Task: Find a hotel in Santa Rosa, Brazil, for 2 guests from June 8 to June 16, with a price range of 820 to 6700, self check-in, and Spanish-speaking host.
Action: Mouse moved to (399, 117)
Screenshot: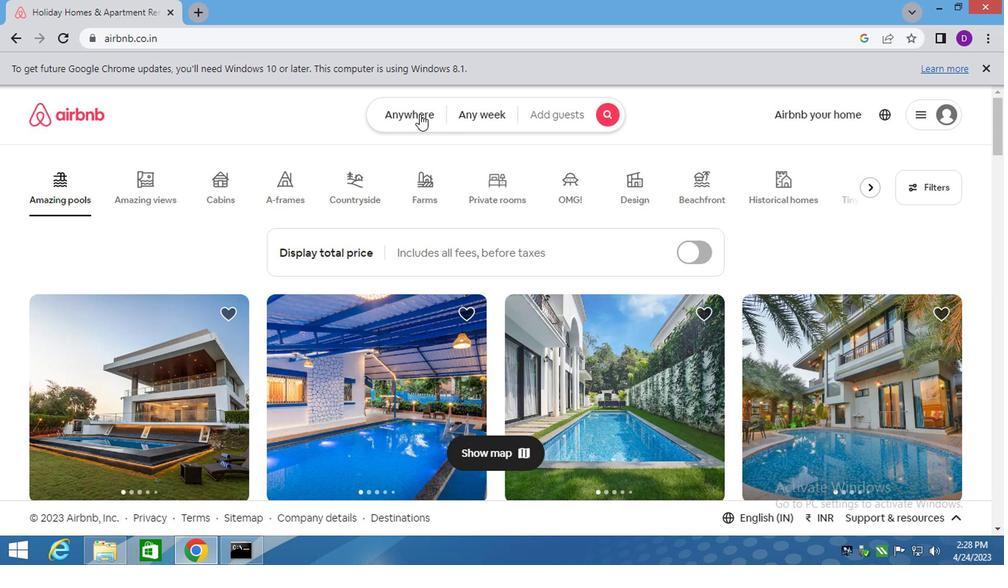 
Action: Mouse pressed left at (399, 117)
Screenshot: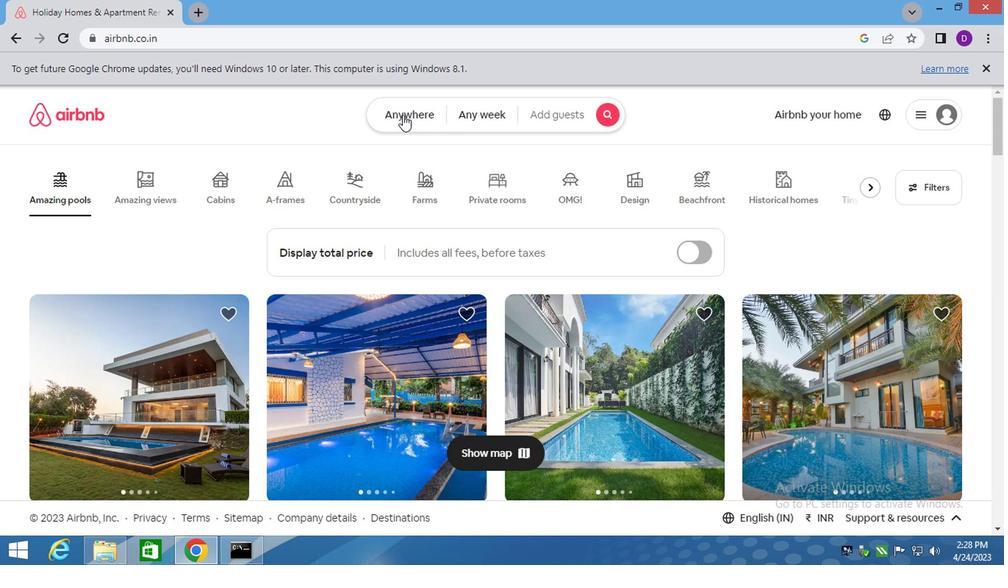 
Action: Mouse moved to (272, 172)
Screenshot: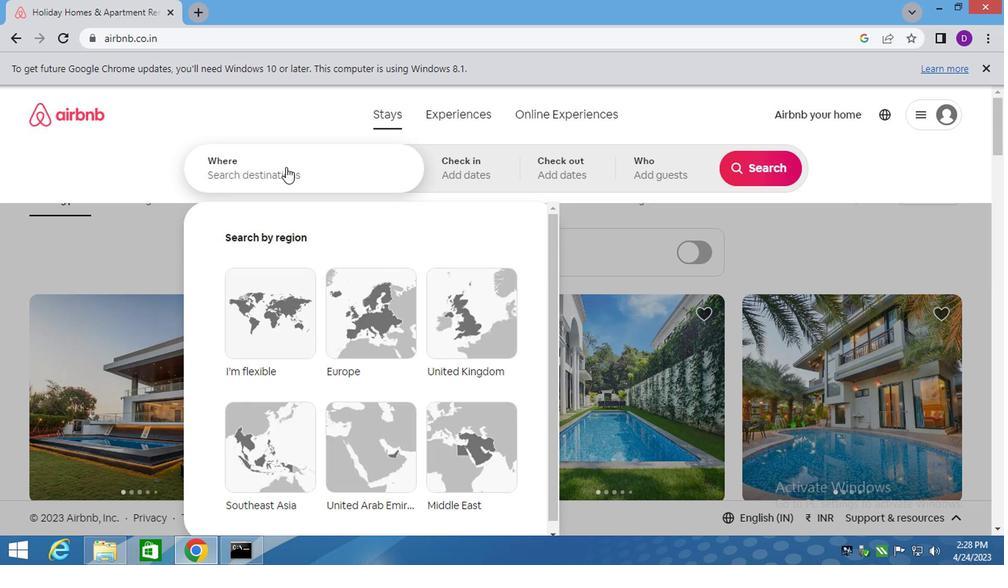 
Action: Mouse pressed left at (272, 172)
Screenshot: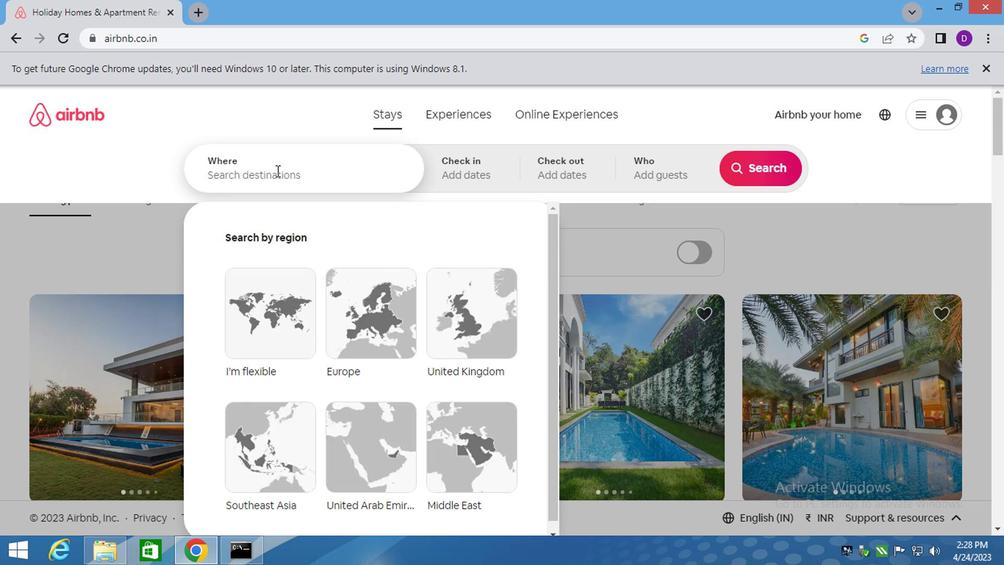 
Action: Mouse moved to (272, 174)
Screenshot: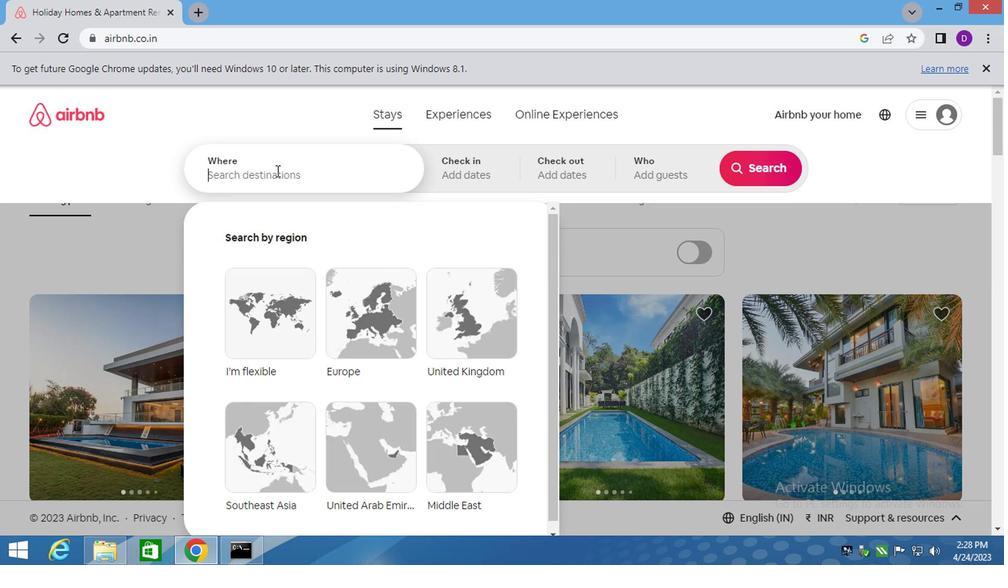 
Action: Key pressed <Key.shift>SA<Key.space><Key.shift>ROSA<Key.space>DO<Key.backspace><Key.backspace><Key.shift><Key.backspace>,<Key.space><Key.shift>BRAZX<Key.backspace>IL<Key.enter>
Screenshot: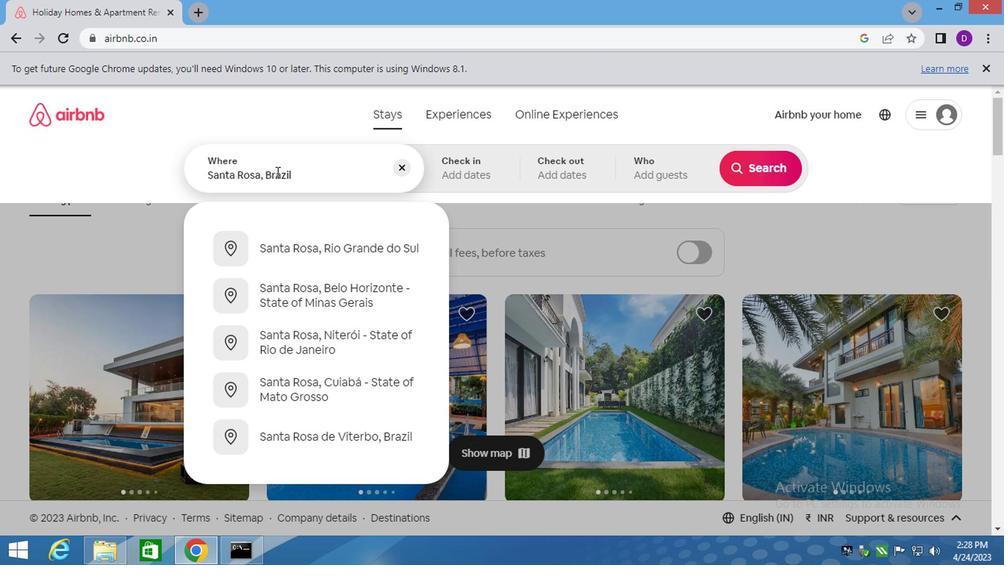 
Action: Mouse moved to (750, 289)
Screenshot: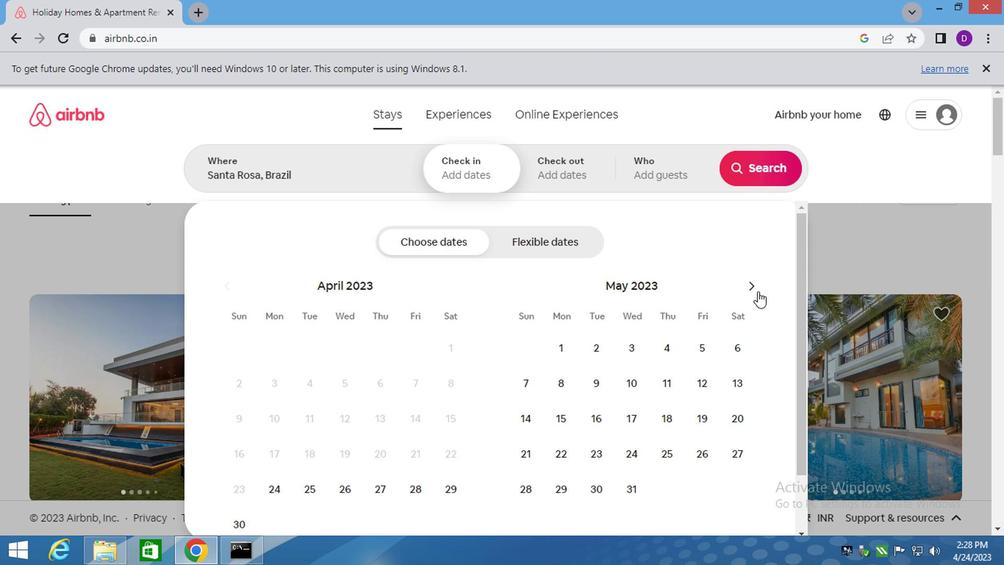 
Action: Mouse pressed left at (750, 289)
Screenshot: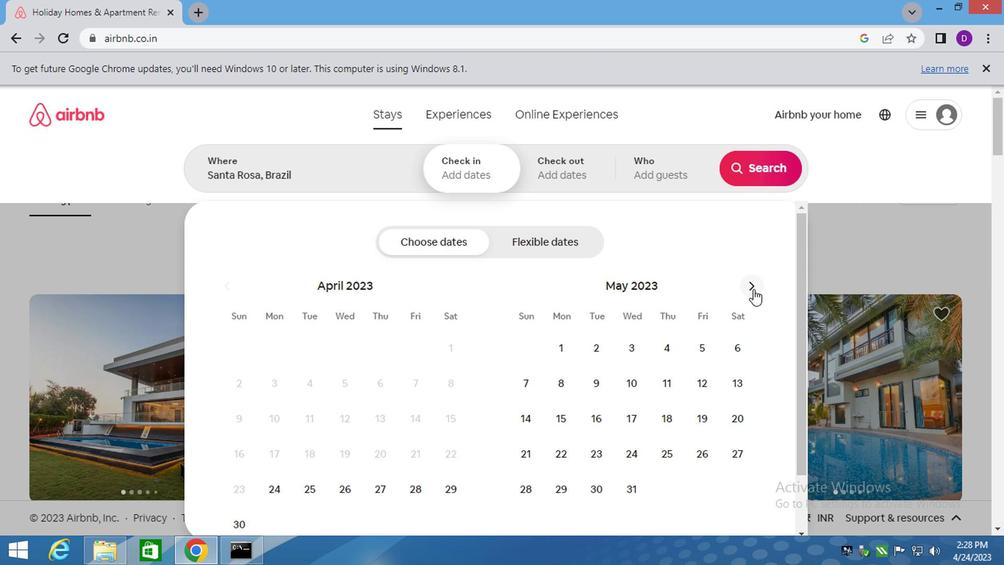 
Action: Mouse pressed left at (750, 289)
Screenshot: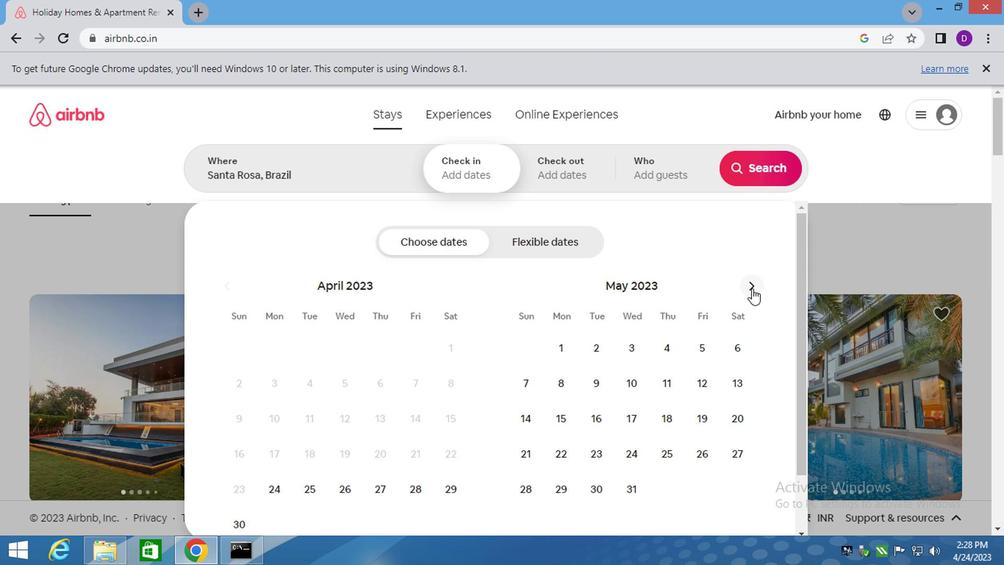 
Action: Mouse moved to (388, 388)
Screenshot: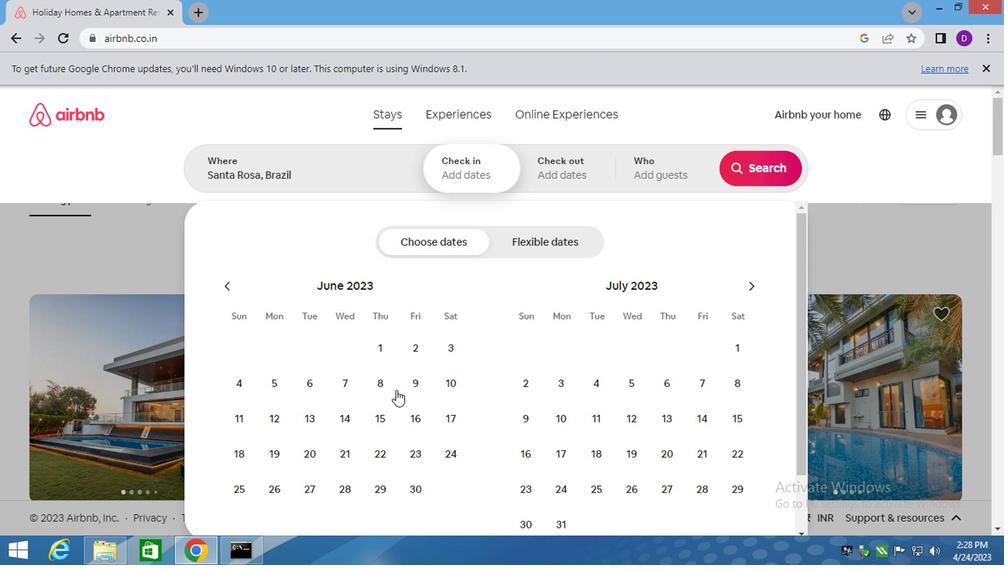 
Action: Mouse pressed left at (388, 388)
Screenshot: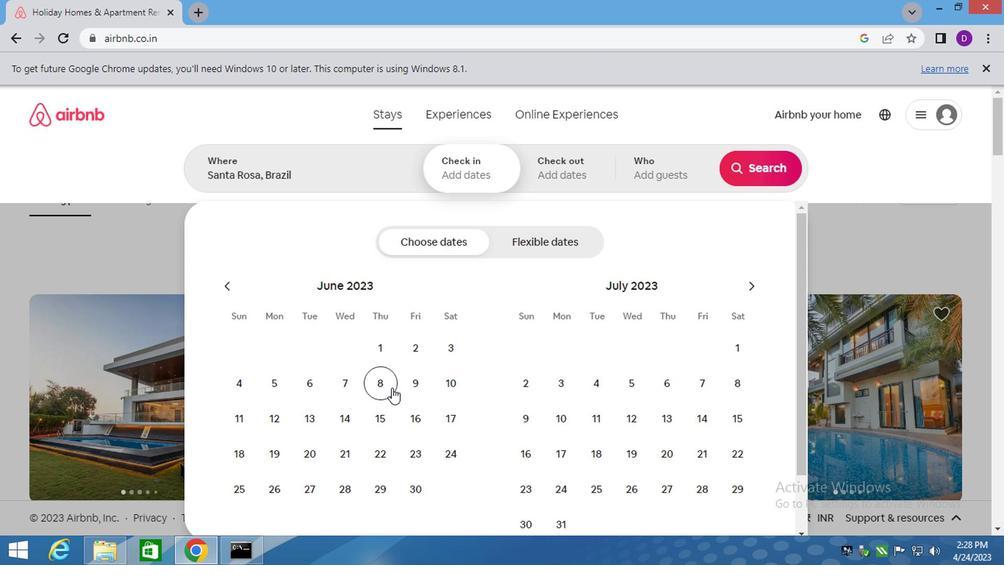 
Action: Mouse moved to (402, 420)
Screenshot: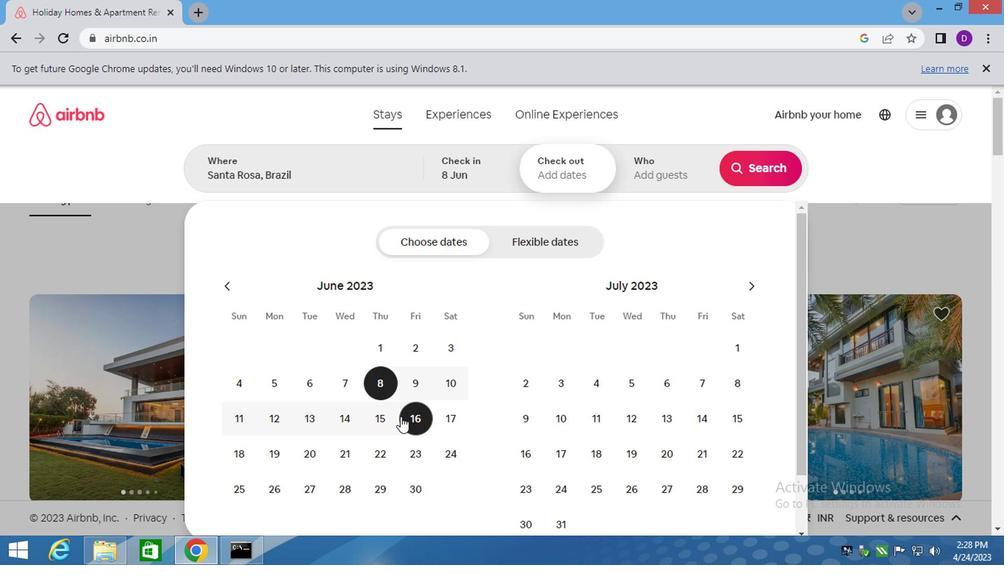 
Action: Mouse pressed left at (402, 420)
Screenshot: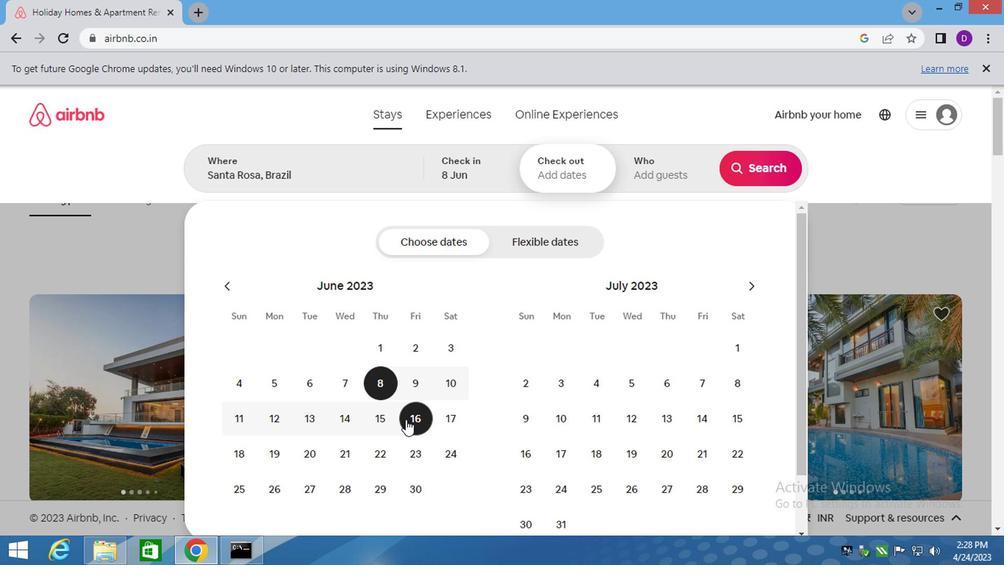 
Action: Mouse moved to (653, 167)
Screenshot: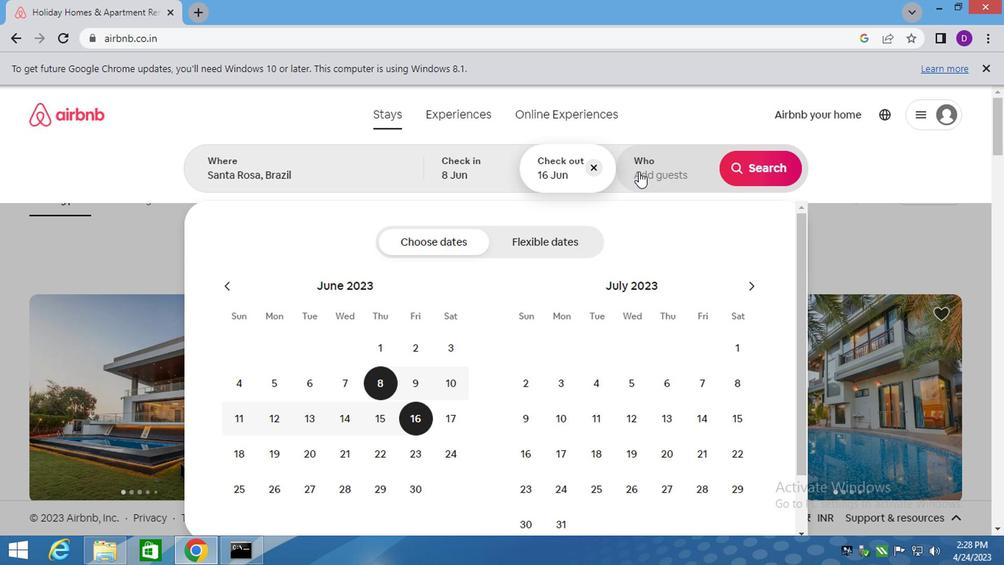 
Action: Mouse pressed left at (653, 167)
Screenshot: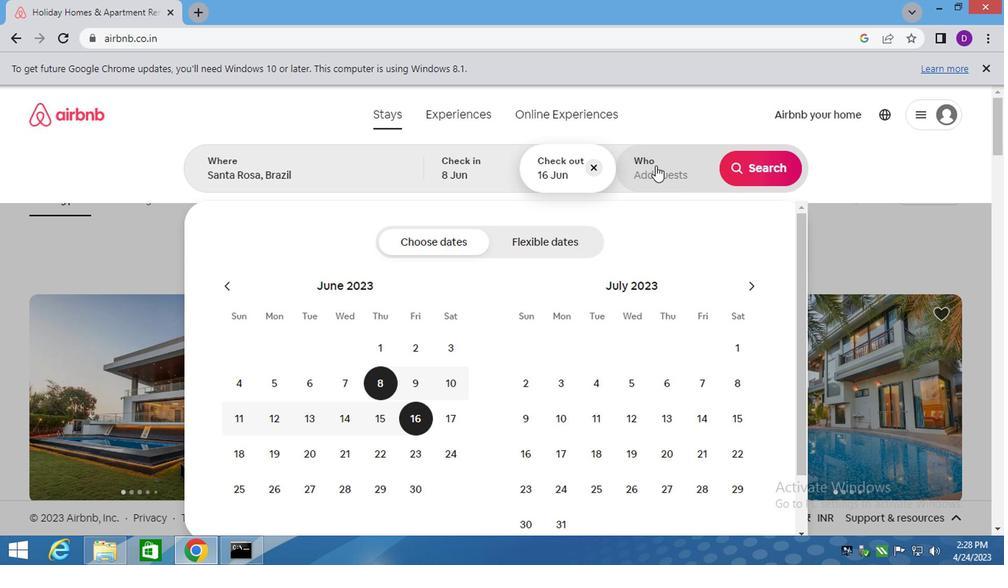 
Action: Mouse moved to (760, 247)
Screenshot: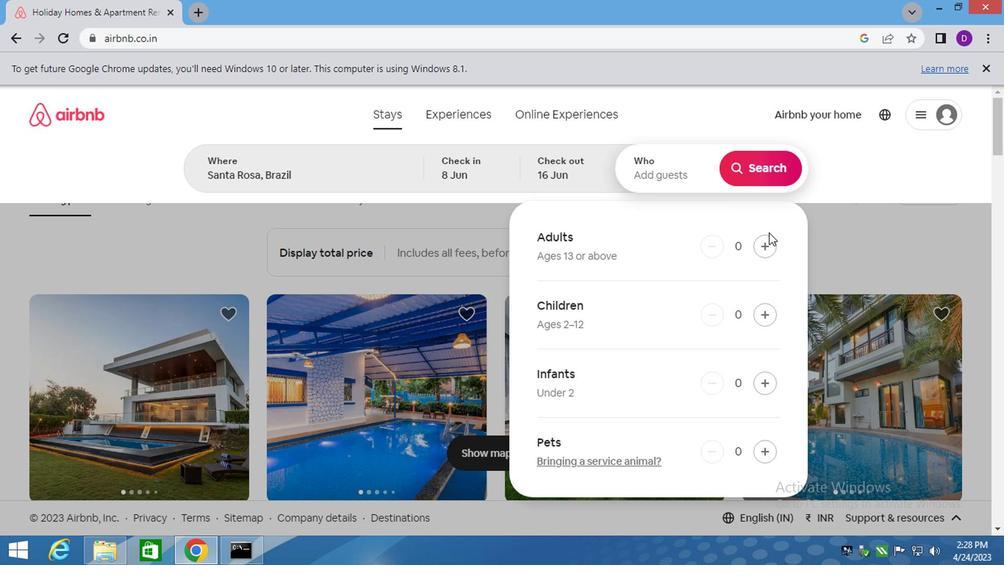 
Action: Mouse pressed left at (760, 247)
Screenshot: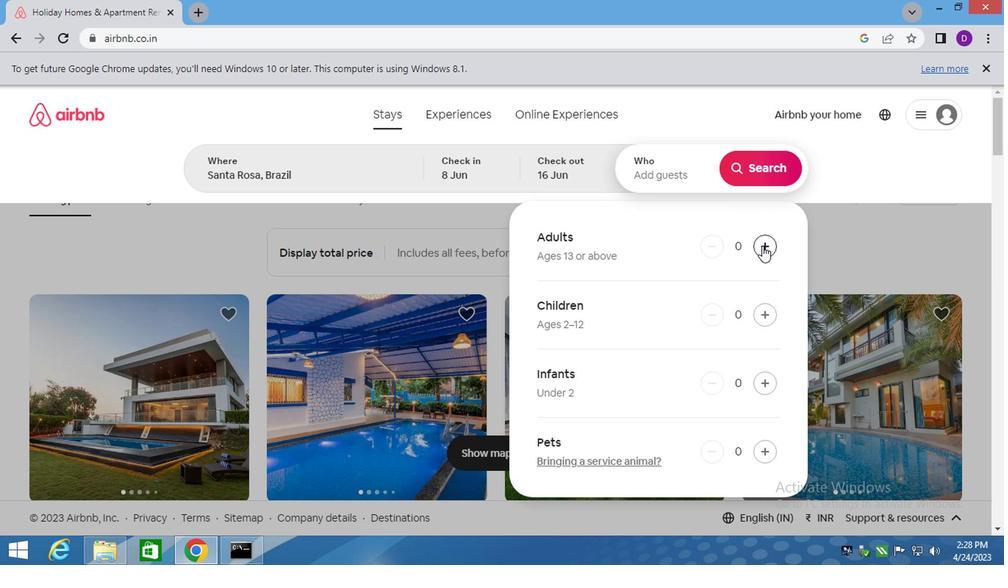 
Action: Mouse moved to (757, 247)
Screenshot: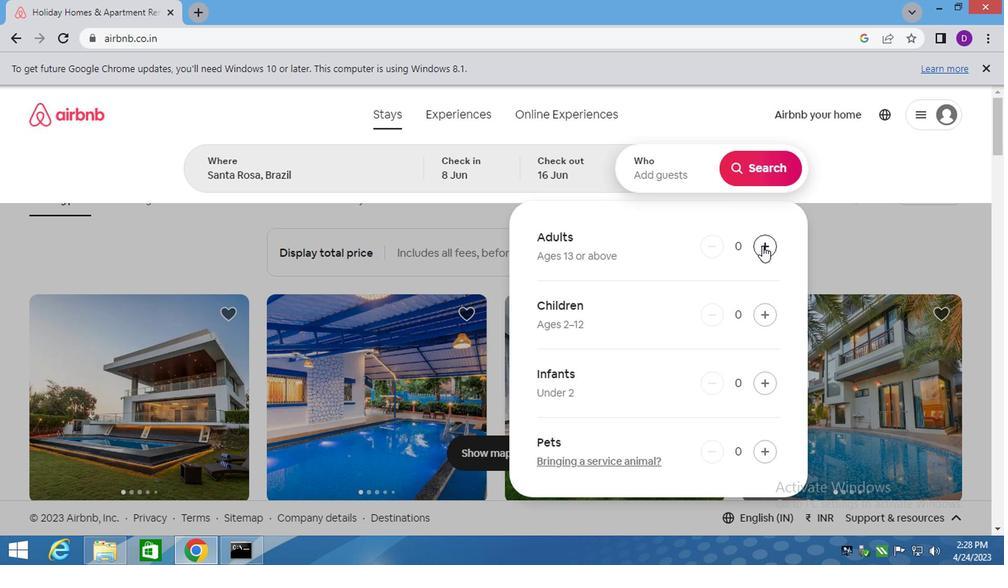 
Action: Mouse pressed left at (757, 247)
Screenshot: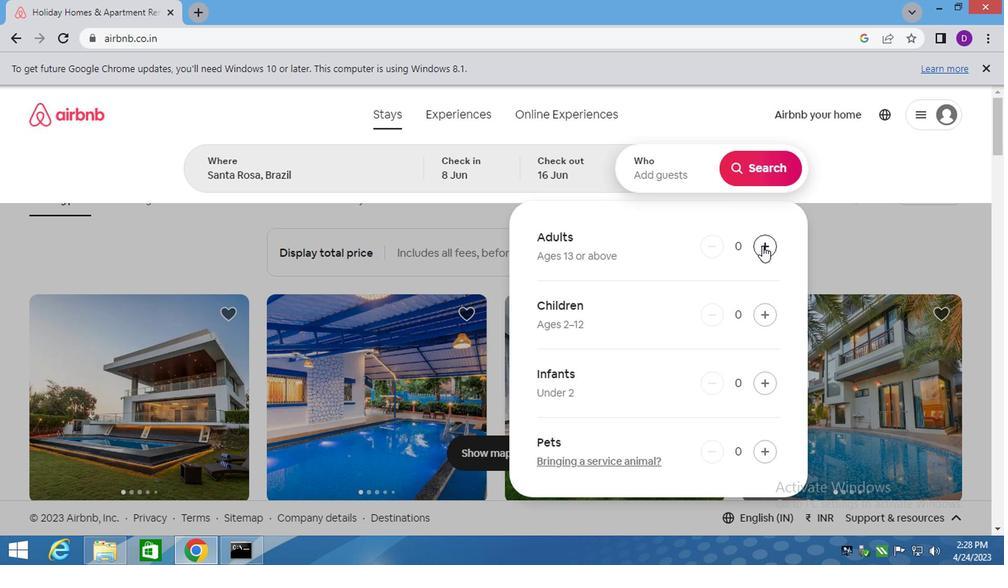 
Action: Mouse moved to (756, 247)
Screenshot: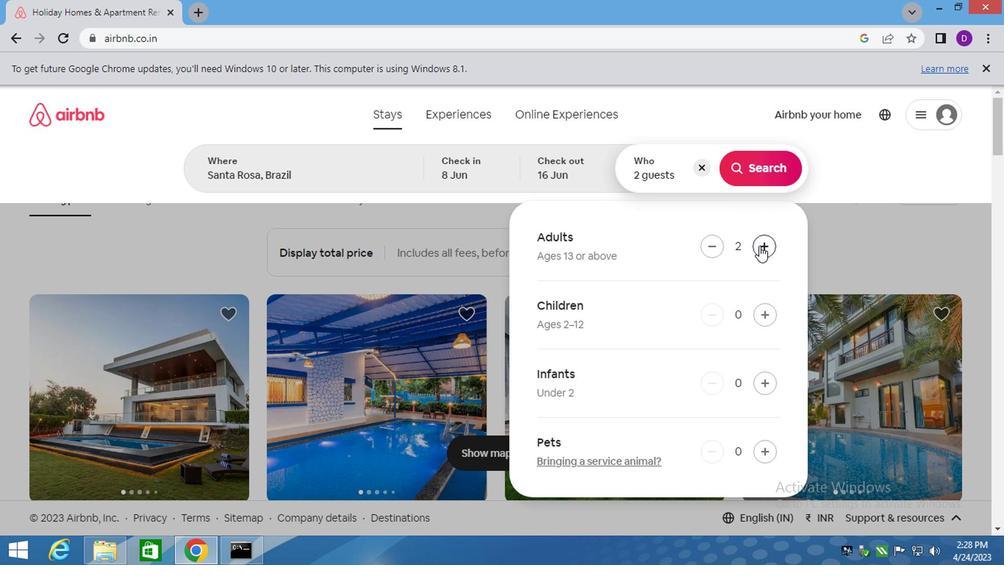 
Action: Key pressed <Key.enter>
Screenshot: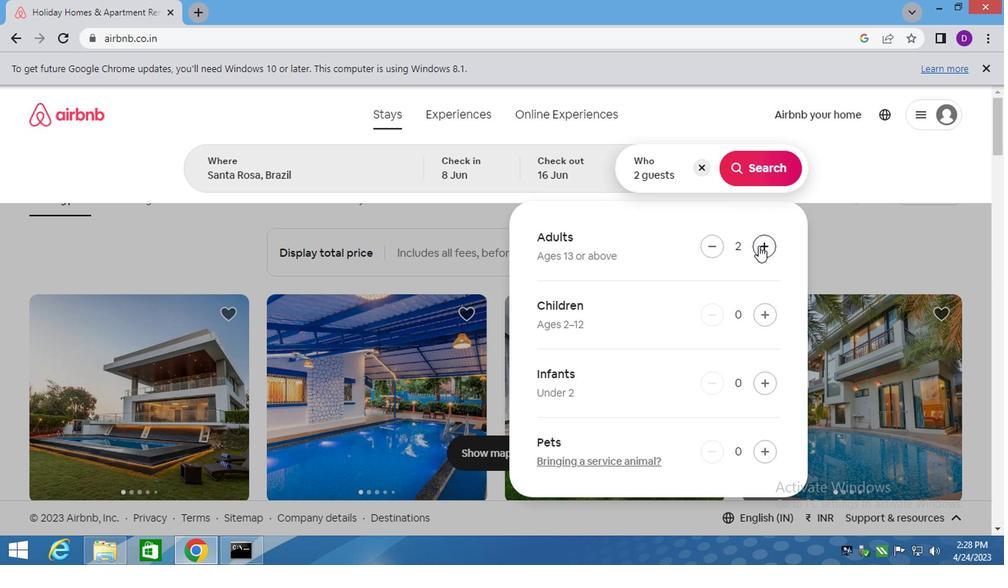 
Action: Mouse moved to (699, 248)
Screenshot: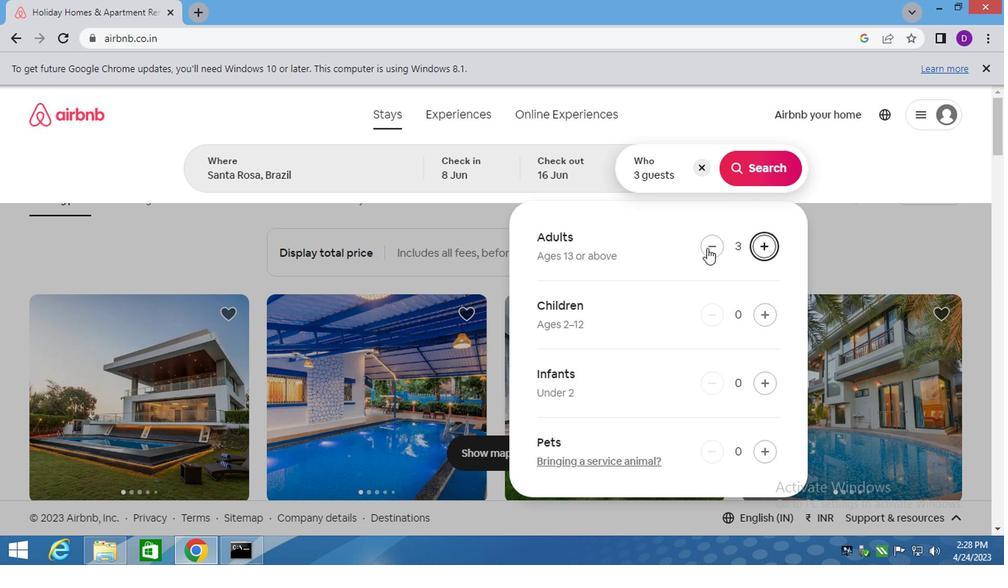 
Action: Mouse pressed left at (699, 248)
Screenshot: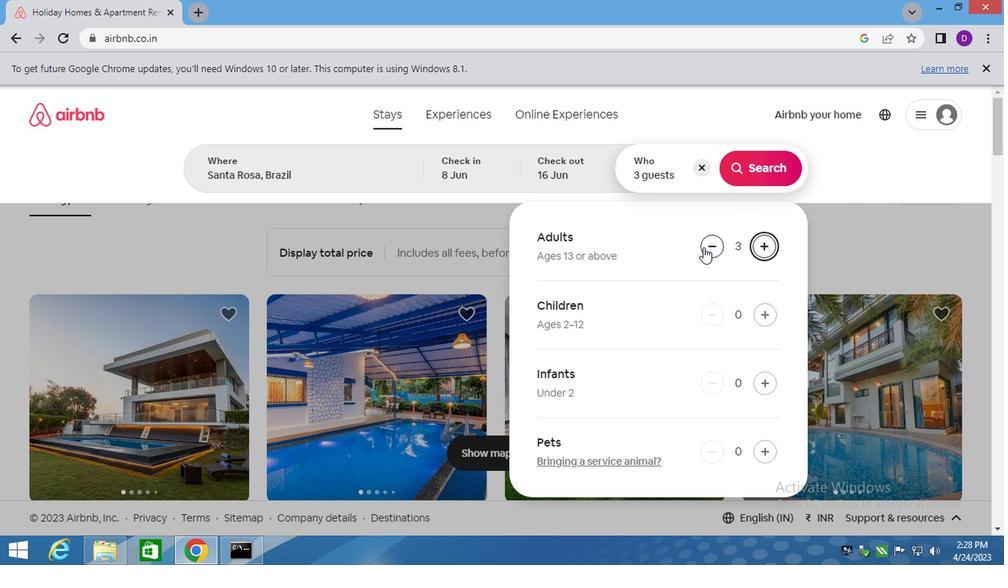 
Action: Mouse moved to (763, 179)
Screenshot: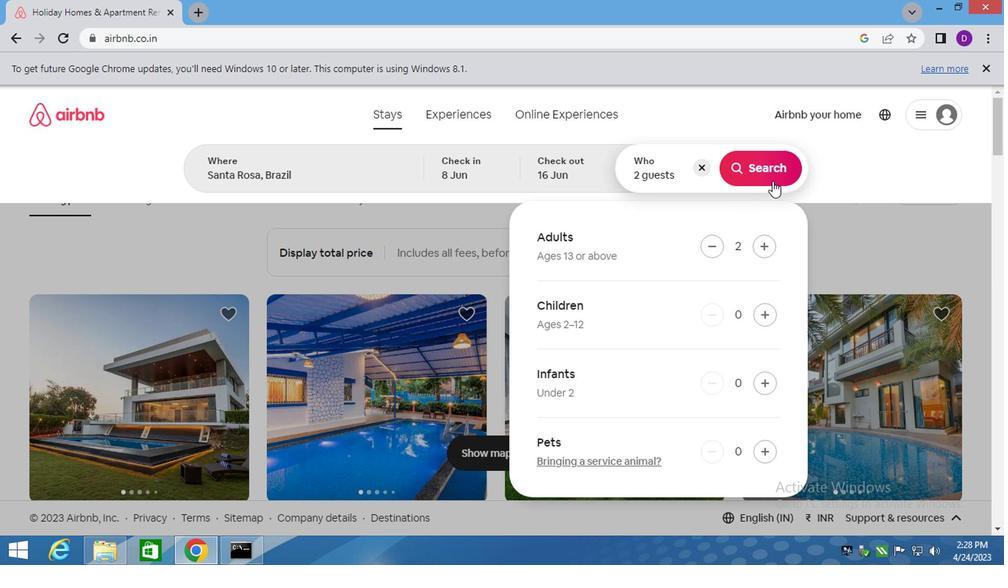 
Action: Mouse pressed left at (763, 179)
Screenshot: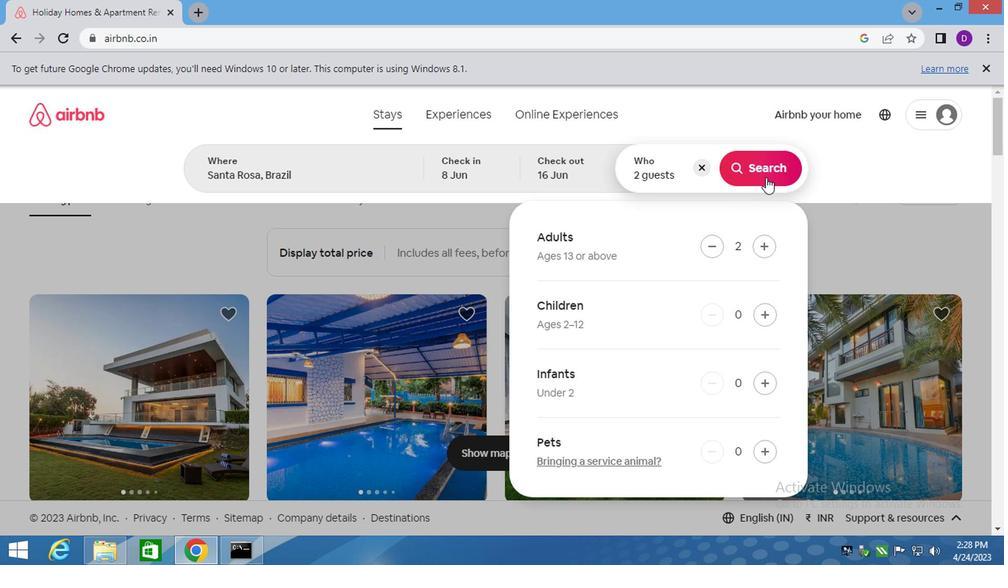 
Action: Mouse moved to (945, 174)
Screenshot: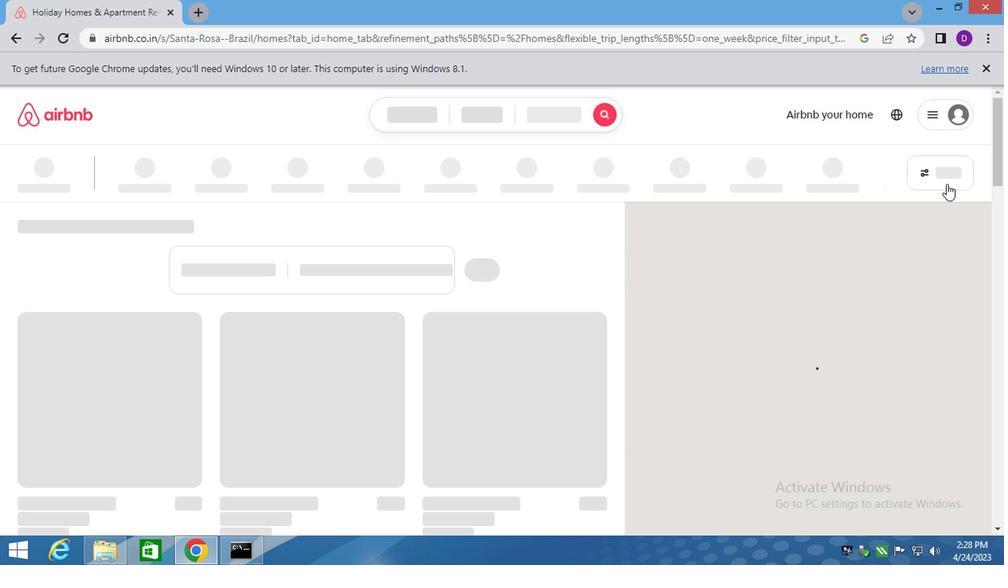
Action: Mouse pressed left at (945, 174)
Screenshot: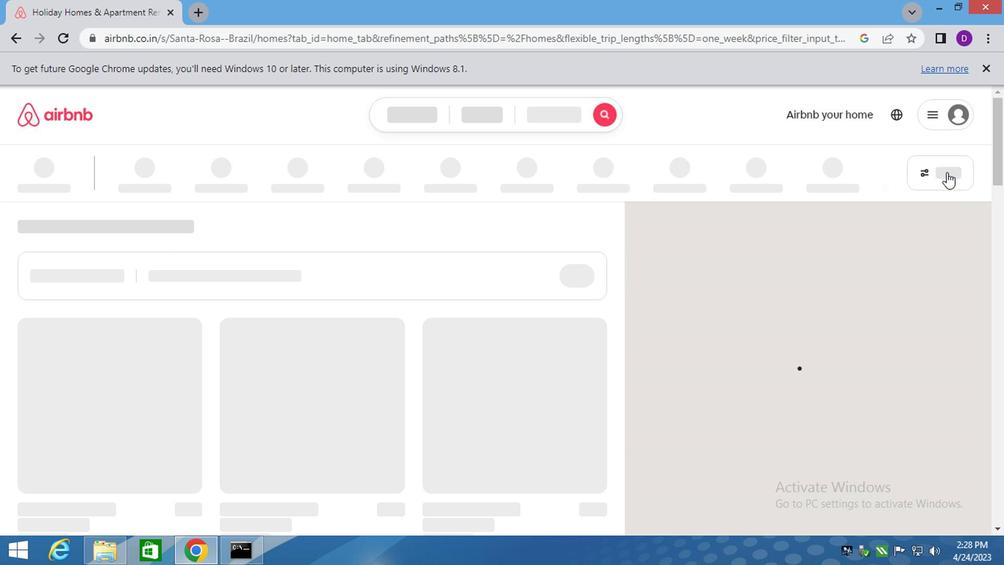 
Action: Mouse moved to (293, 358)
Screenshot: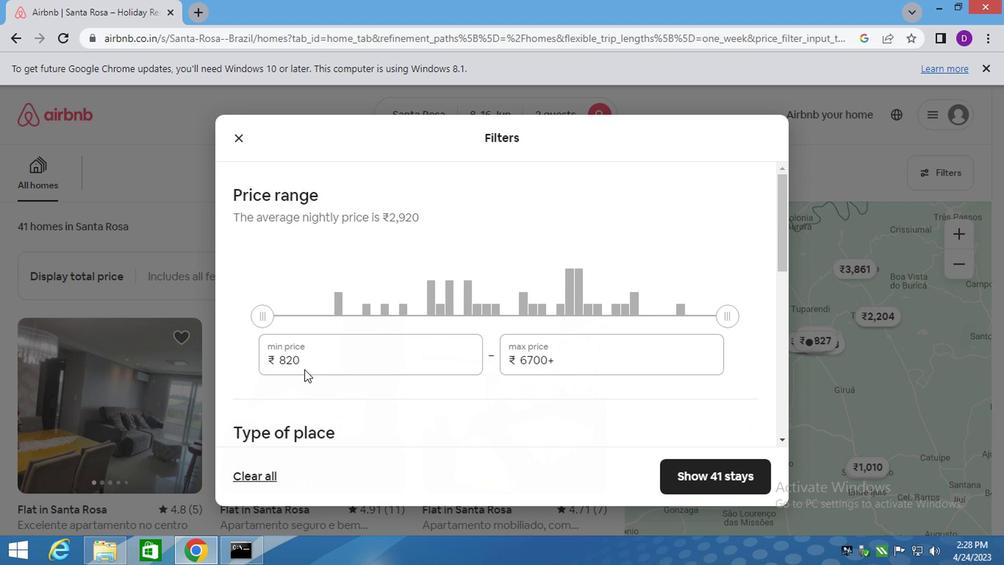 
Action: Mouse pressed left at (293, 358)
Screenshot: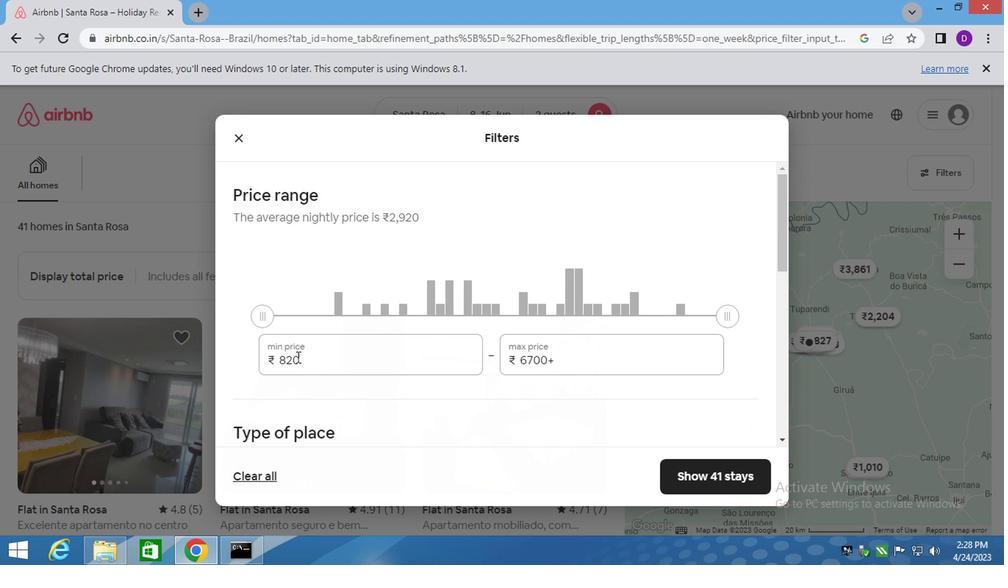 
Action: Mouse pressed left at (293, 358)
Screenshot: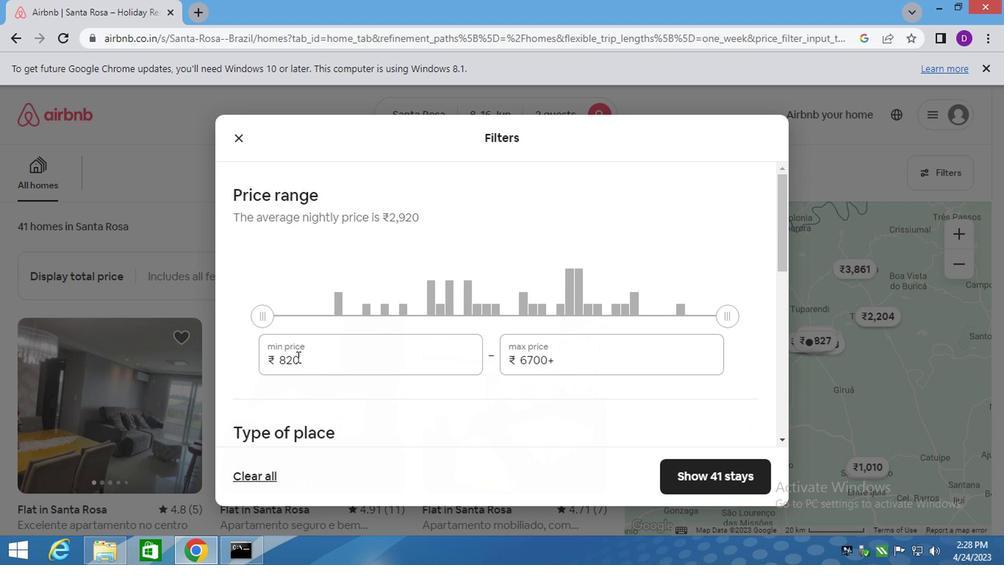 
Action: Key pressed 1000
Screenshot: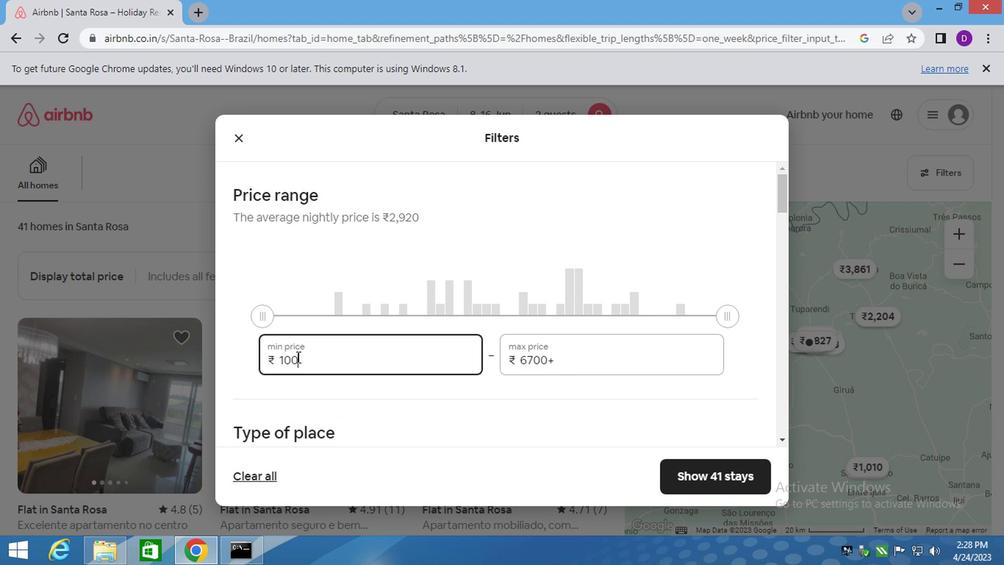 
Action: Mouse moved to (379, 364)
Screenshot: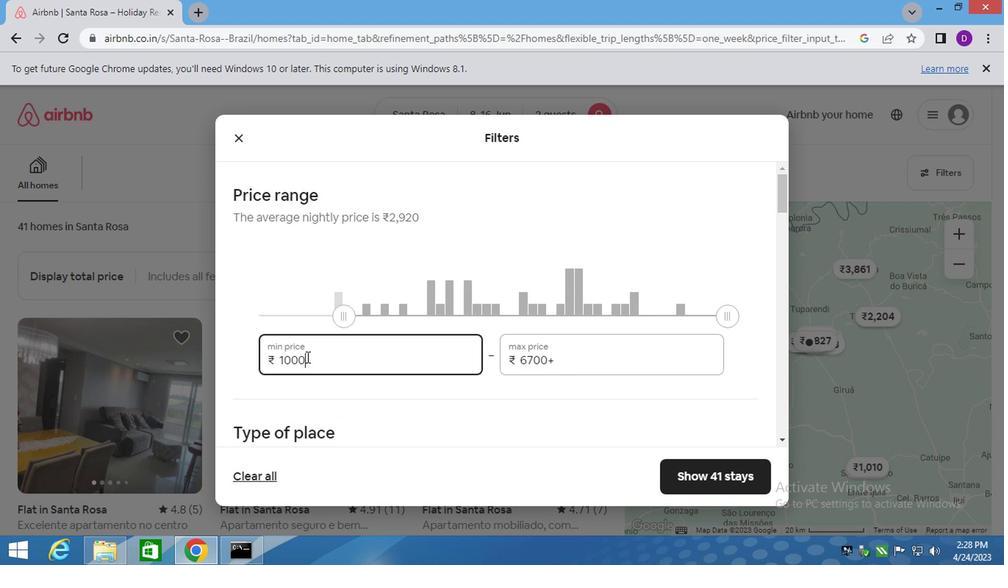 
Action: Key pressed 0
Screenshot: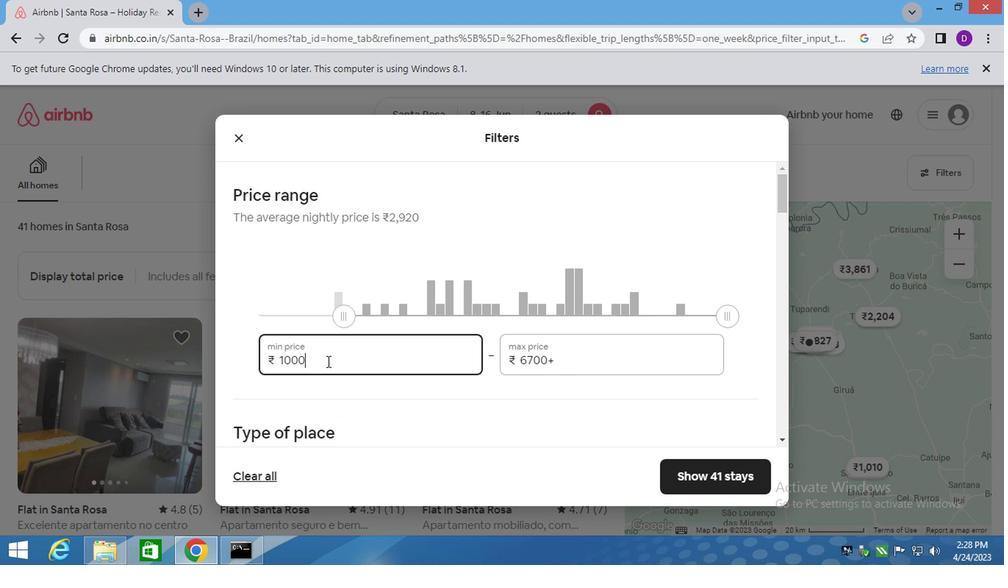 
Action: Mouse moved to (531, 361)
Screenshot: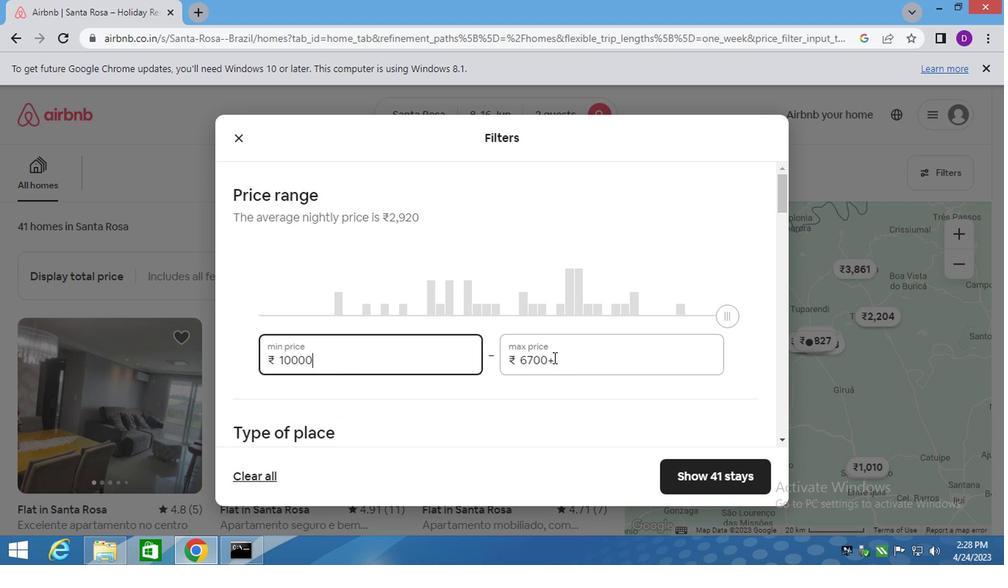 
Action: Mouse pressed left at (531, 361)
Screenshot: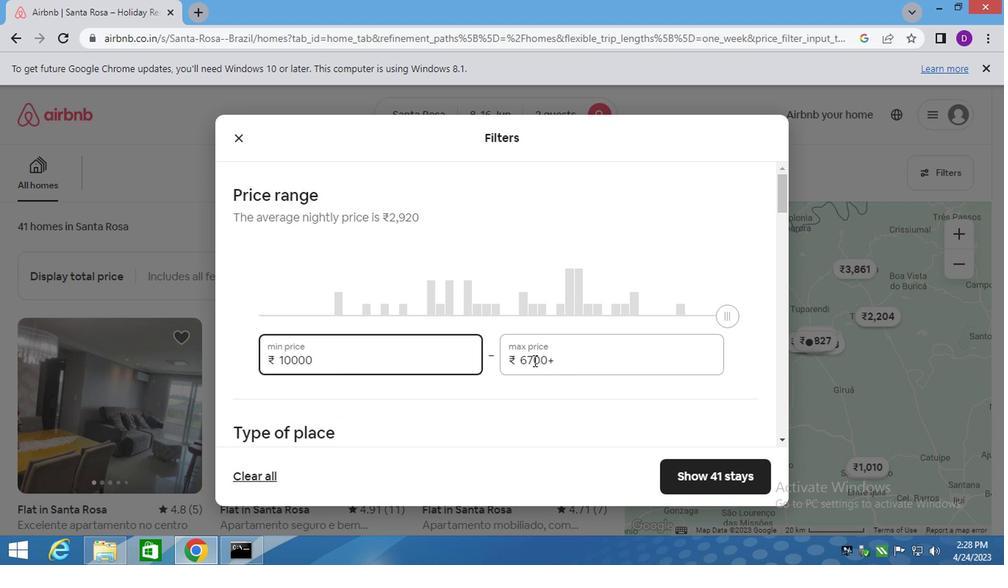 
Action: Mouse pressed left at (531, 361)
Screenshot: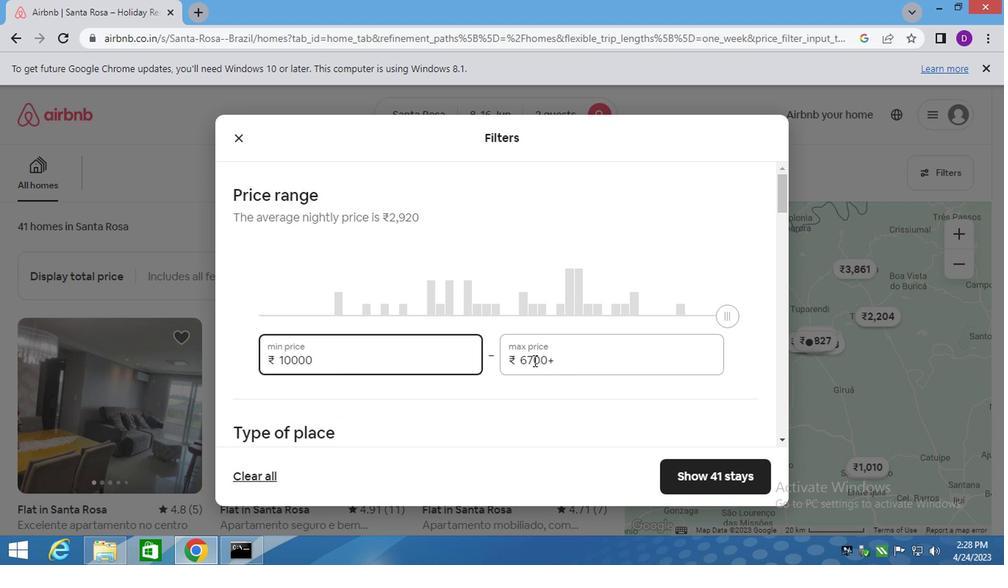 
Action: Mouse pressed left at (531, 361)
Screenshot: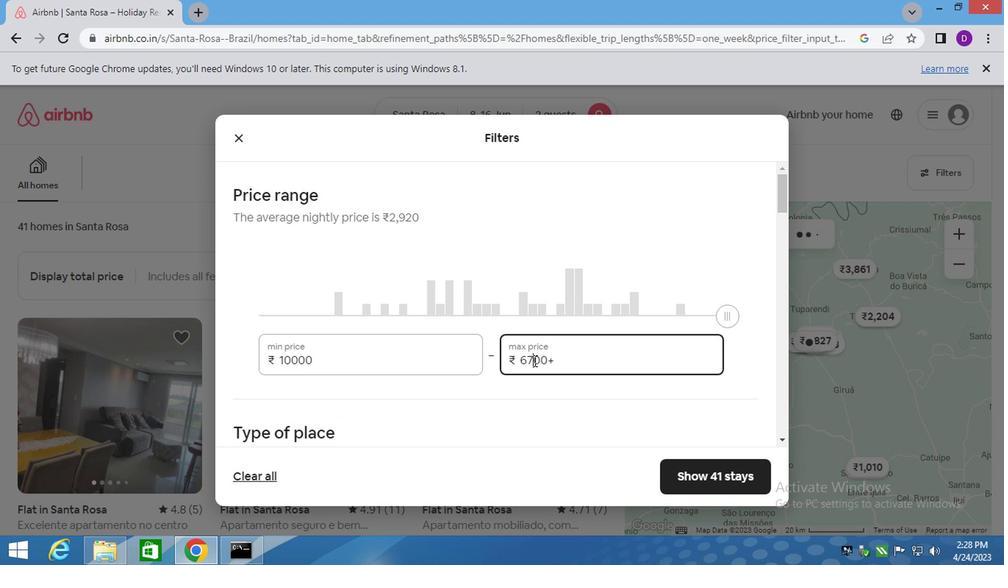 
Action: Key pressed 15000
Screenshot: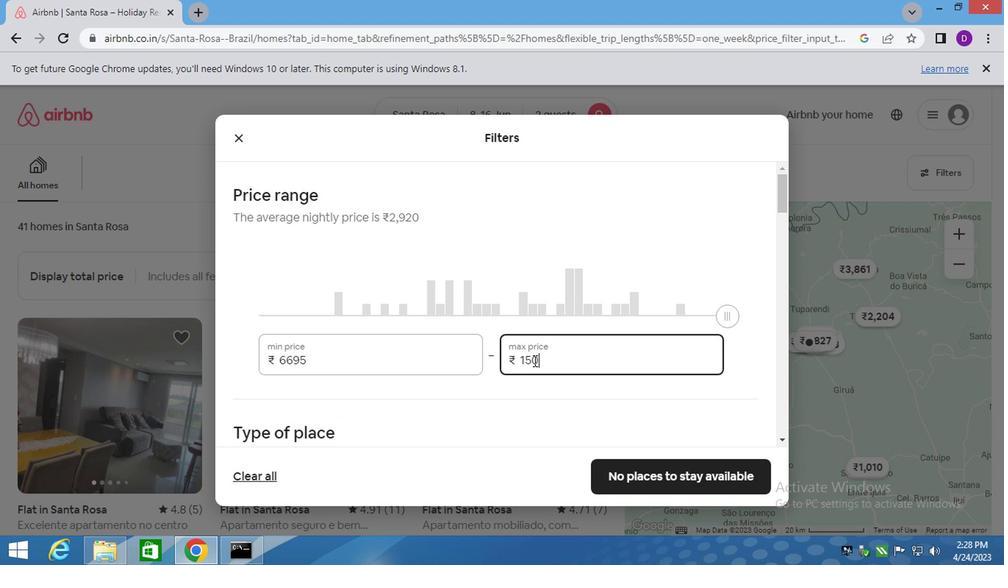 
Action: Mouse moved to (518, 363)
Screenshot: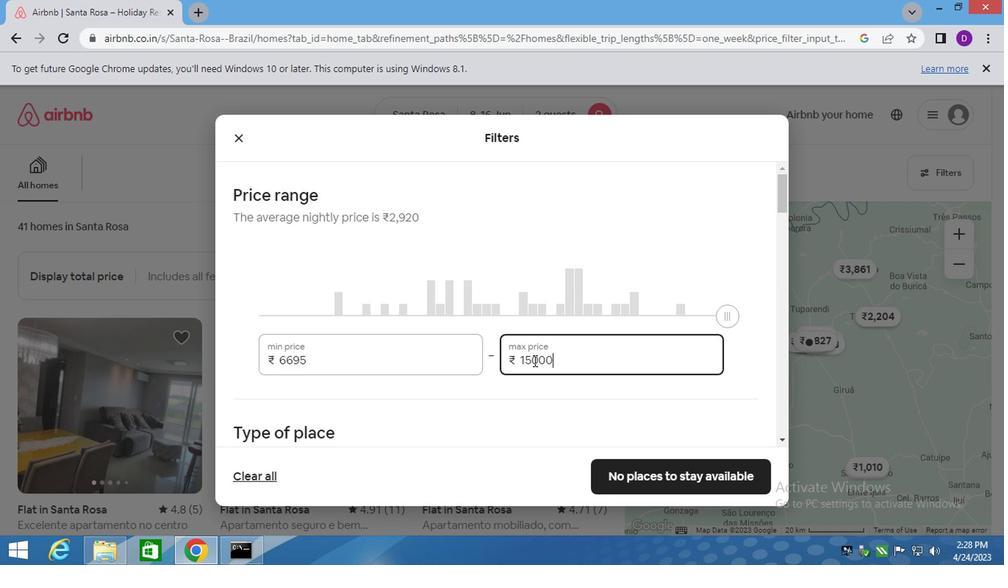 
Action: Mouse scrolled (518, 362) with delta (0, -1)
Screenshot: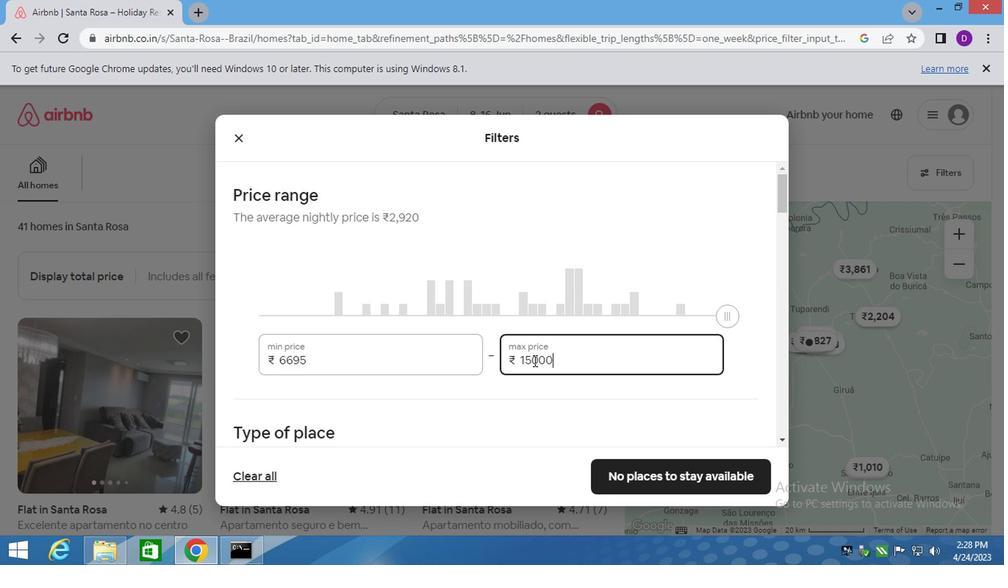 
Action: Mouse moved to (497, 365)
Screenshot: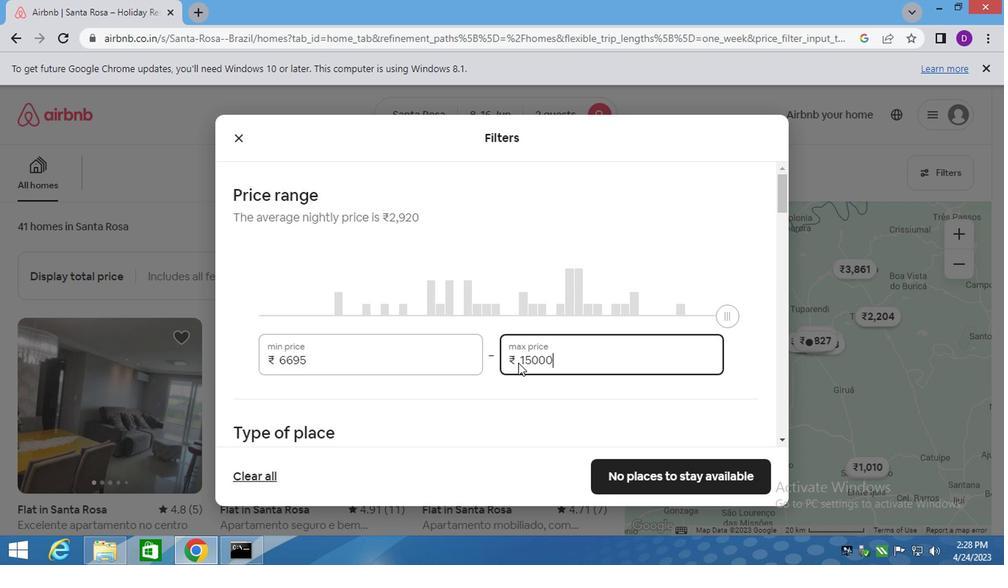 
Action: Mouse scrolled (499, 365) with delta (0, 0)
Screenshot: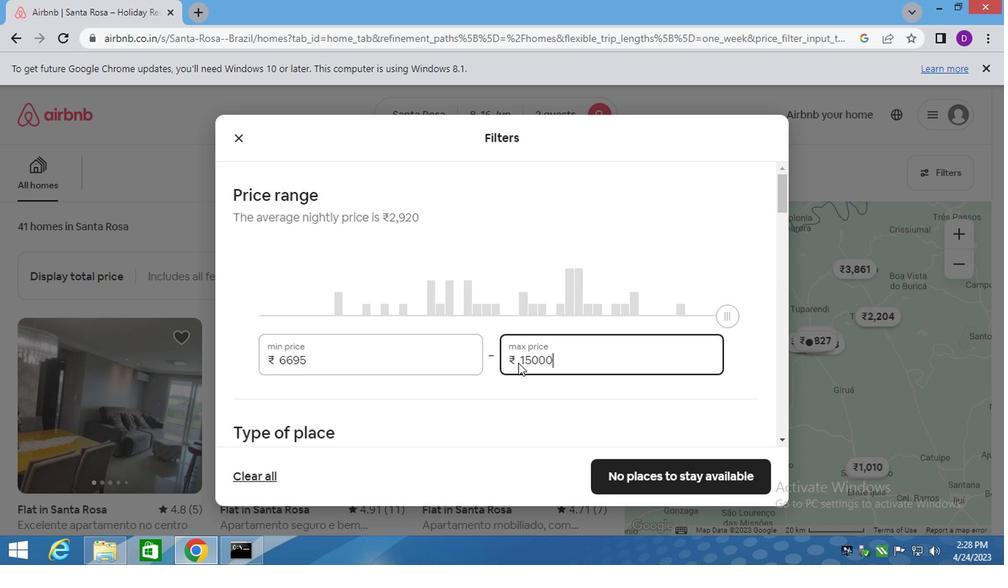 
Action: Mouse moved to (270, 341)
Screenshot: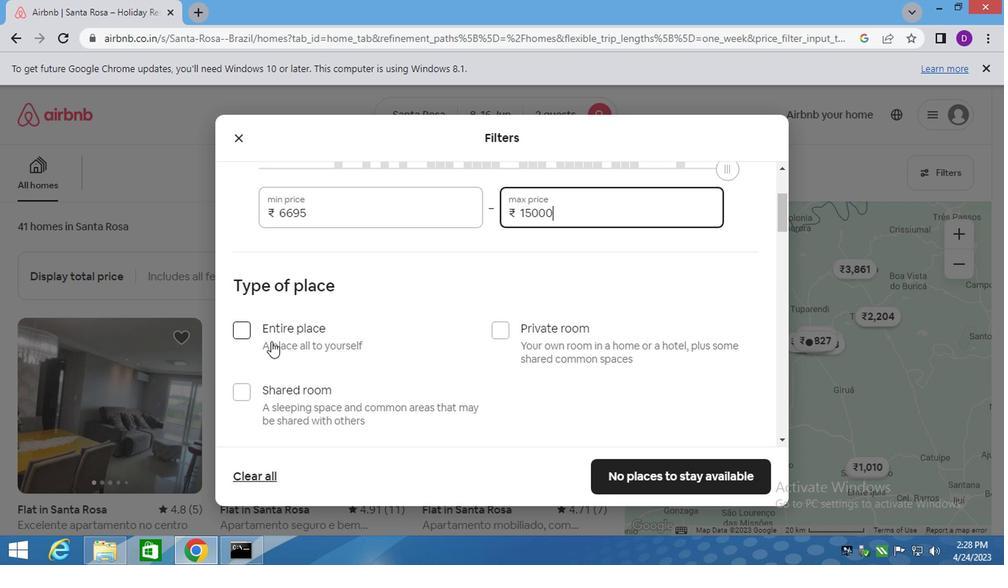 
Action: Mouse pressed left at (270, 341)
Screenshot: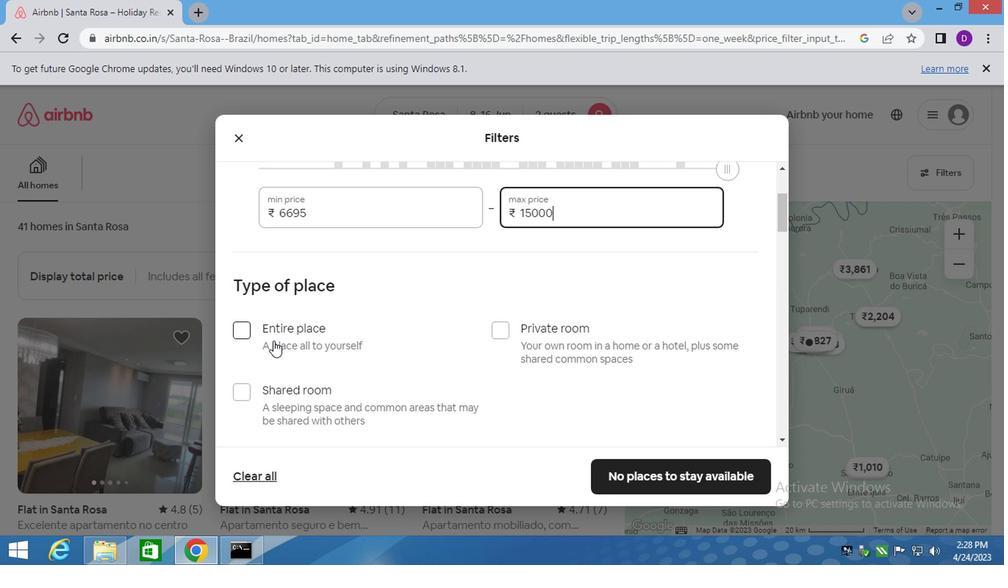 
Action: Mouse moved to (273, 344)
Screenshot: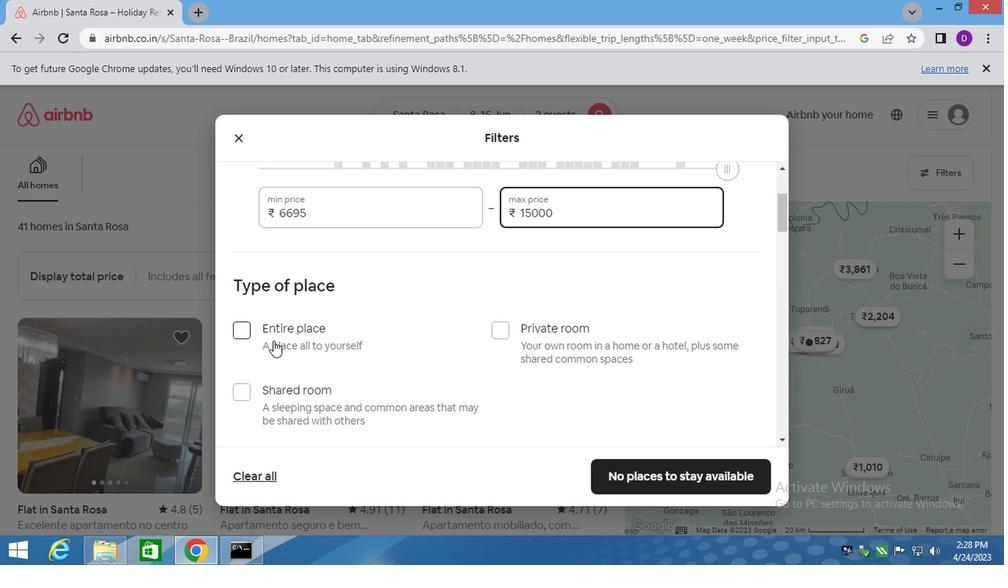 
Action: Mouse scrolled (273, 343) with delta (0, -1)
Screenshot: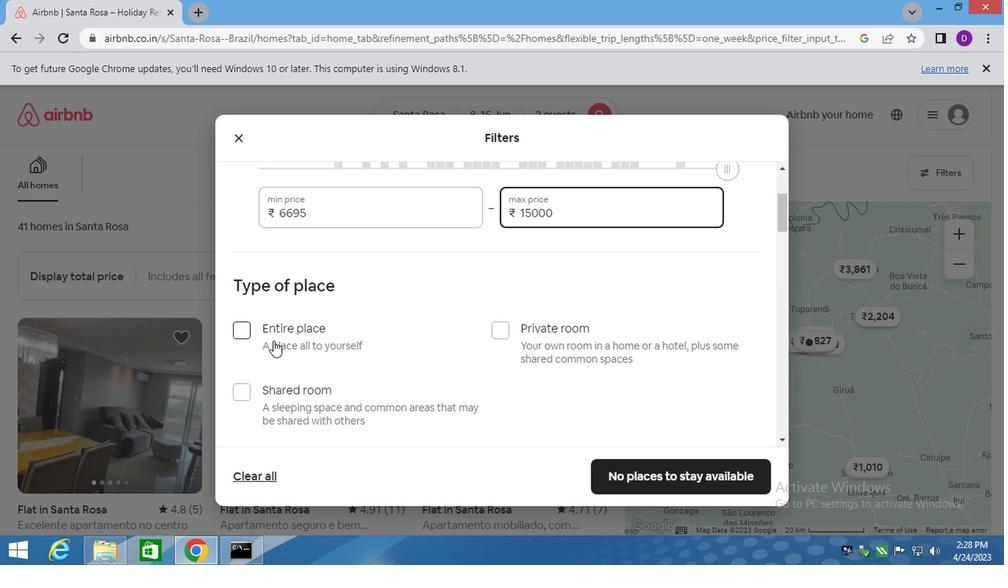 
Action: Mouse moved to (274, 346)
Screenshot: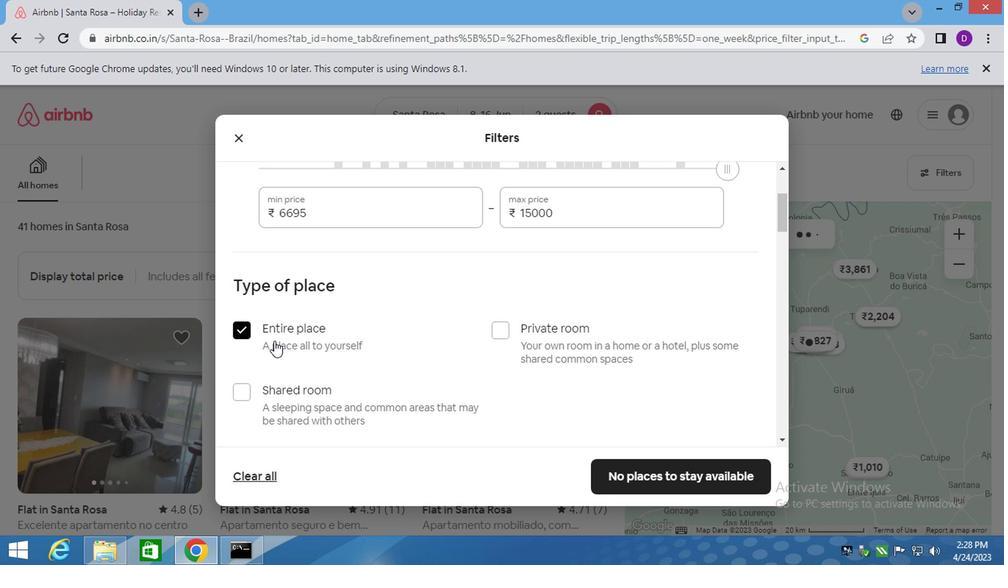 
Action: Mouse scrolled (274, 345) with delta (0, -1)
Screenshot: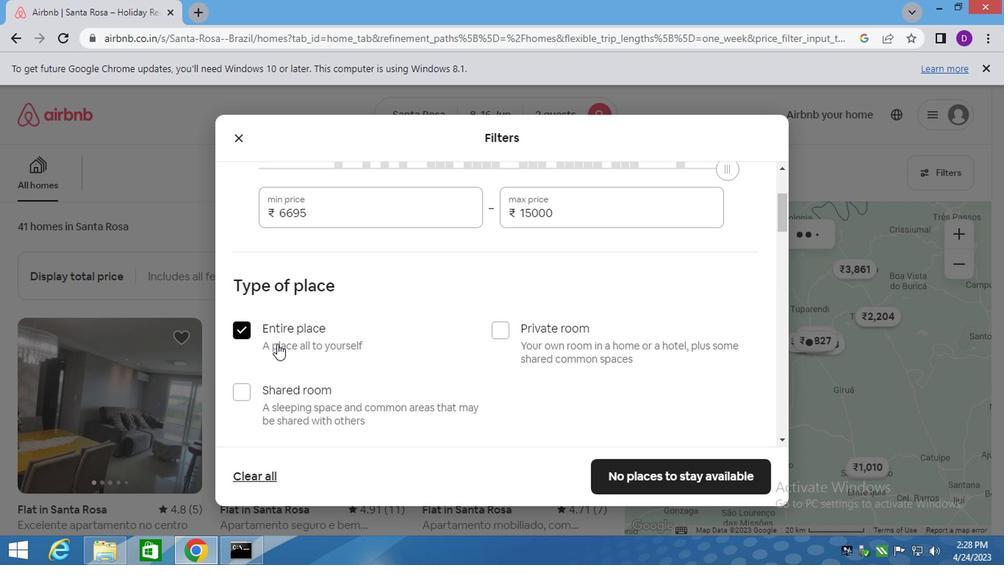 
Action: Mouse moved to (275, 347)
Screenshot: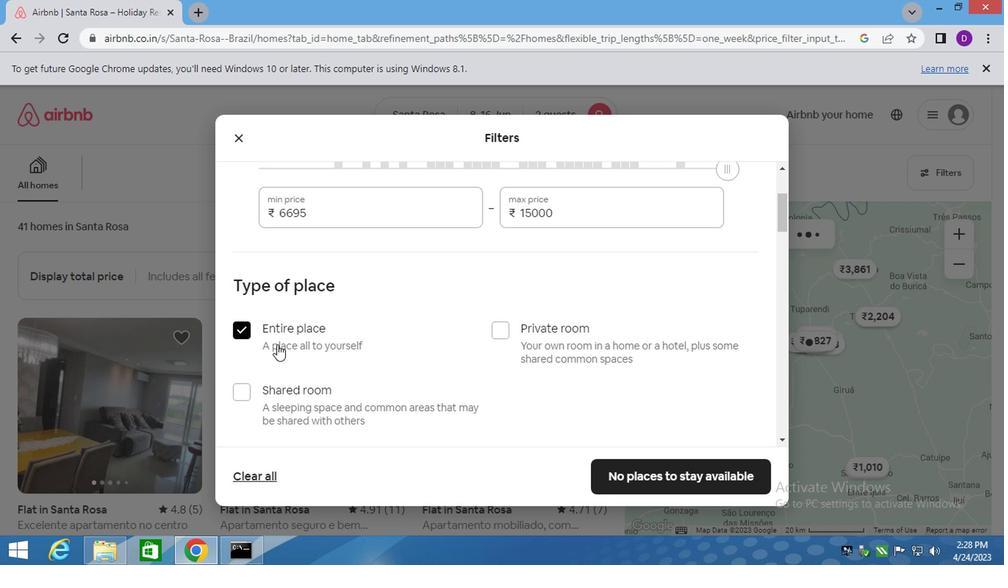 
Action: Mouse scrolled (275, 346) with delta (0, 0)
Screenshot: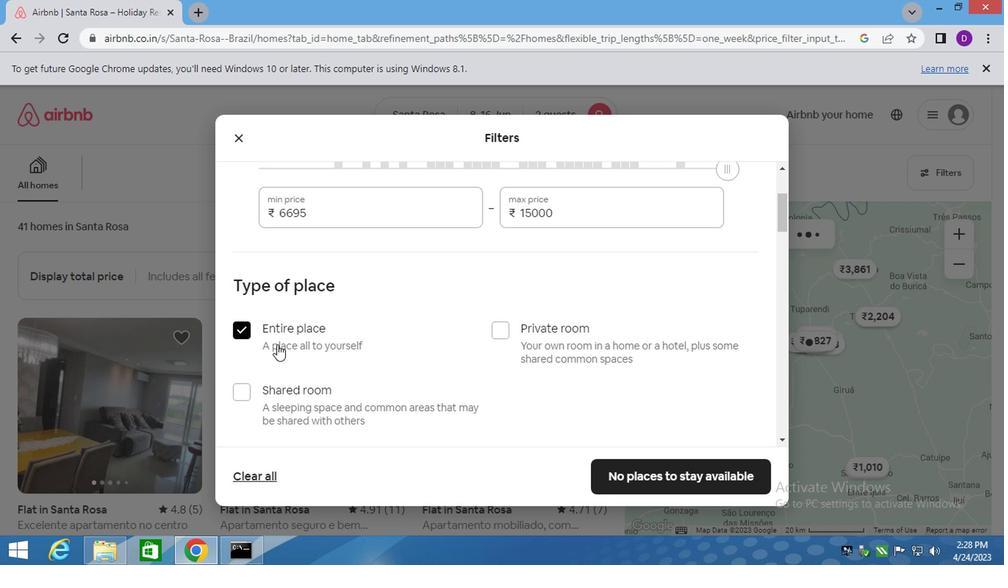 
Action: Mouse moved to (329, 349)
Screenshot: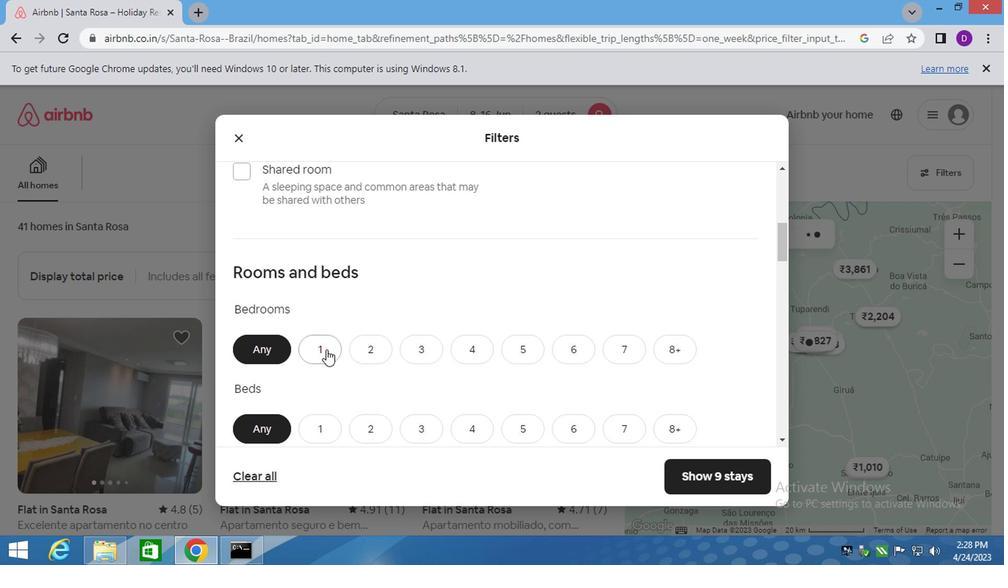 
Action: Mouse scrolled (329, 348) with delta (0, 0)
Screenshot: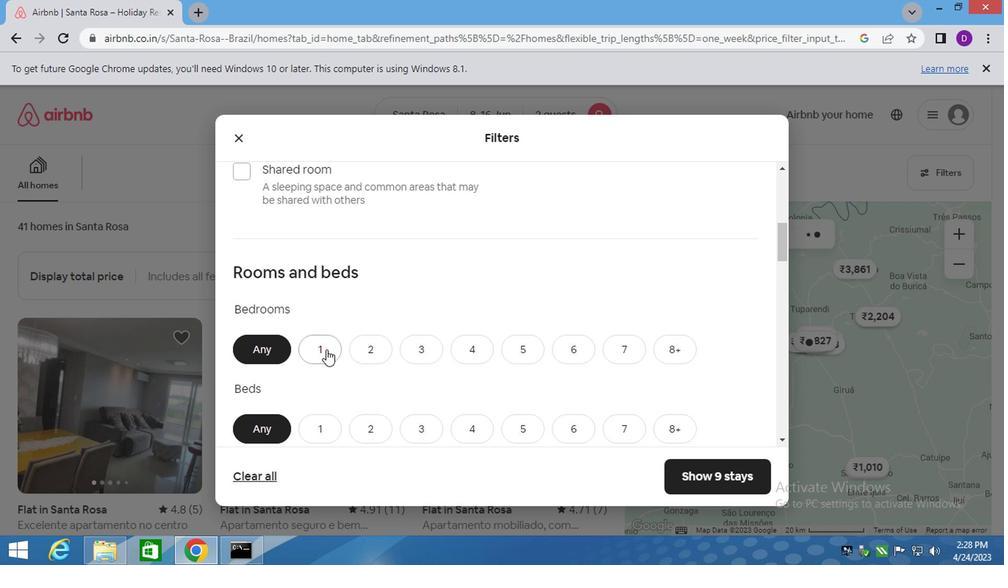 
Action: Mouse moved to (317, 284)
Screenshot: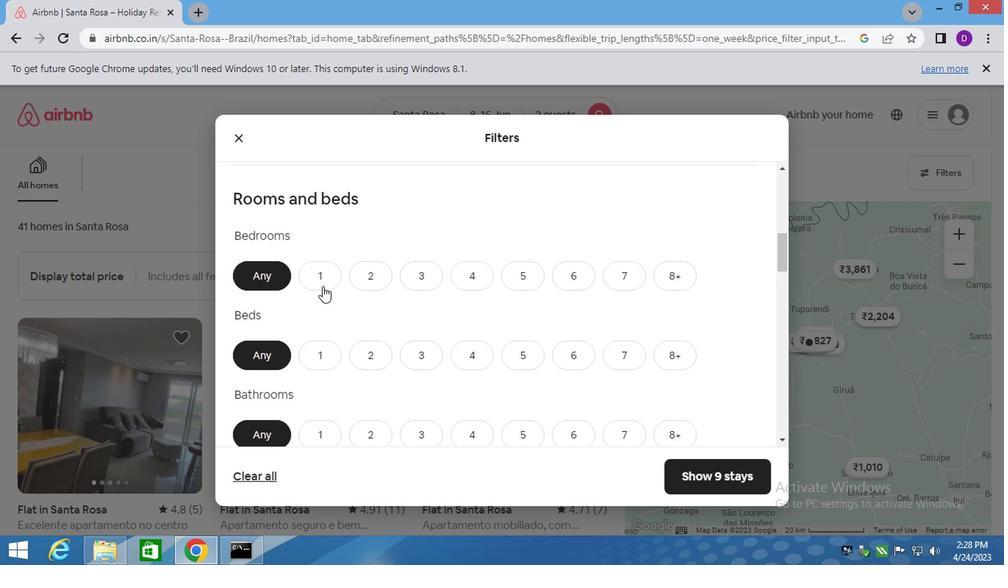 
Action: Mouse pressed left at (317, 284)
Screenshot: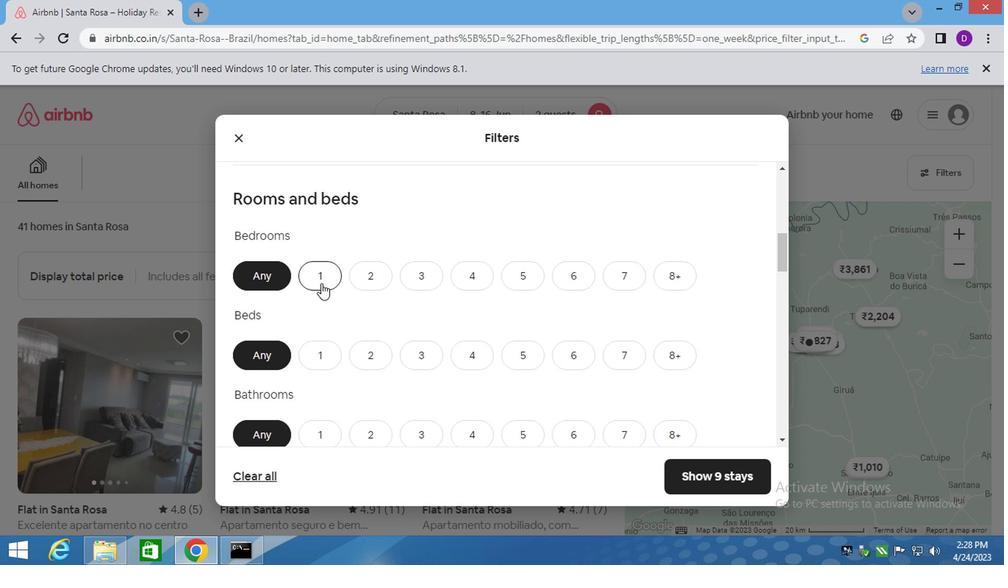 
Action: Mouse moved to (329, 363)
Screenshot: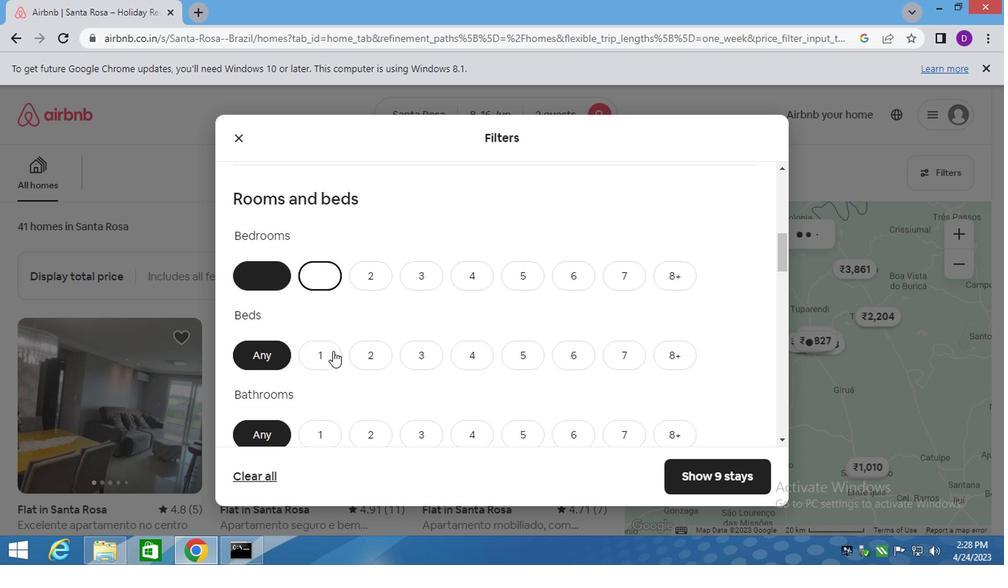 
Action: Mouse pressed left at (329, 363)
Screenshot: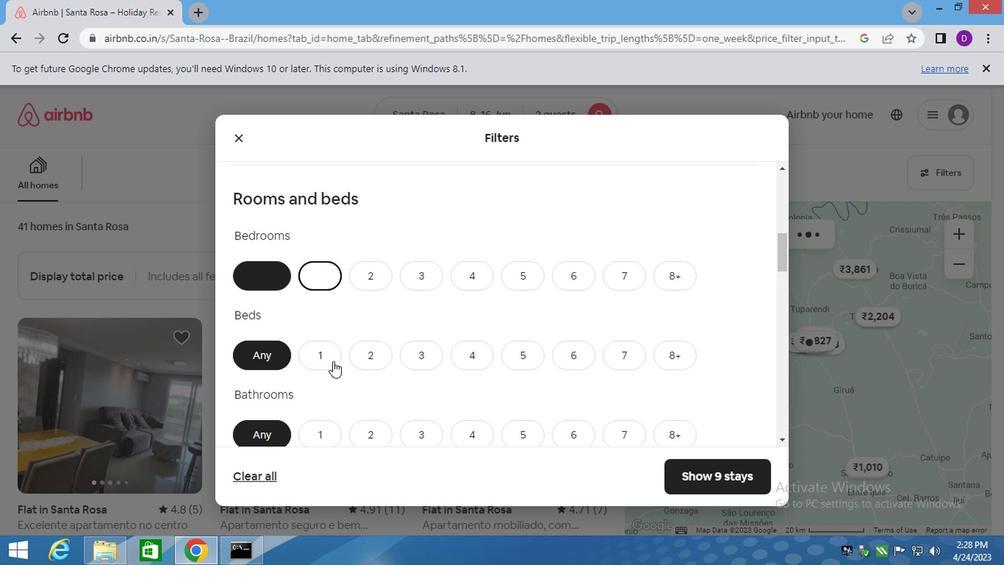 
Action: Mouse moved to (311, 438)
Screenshot: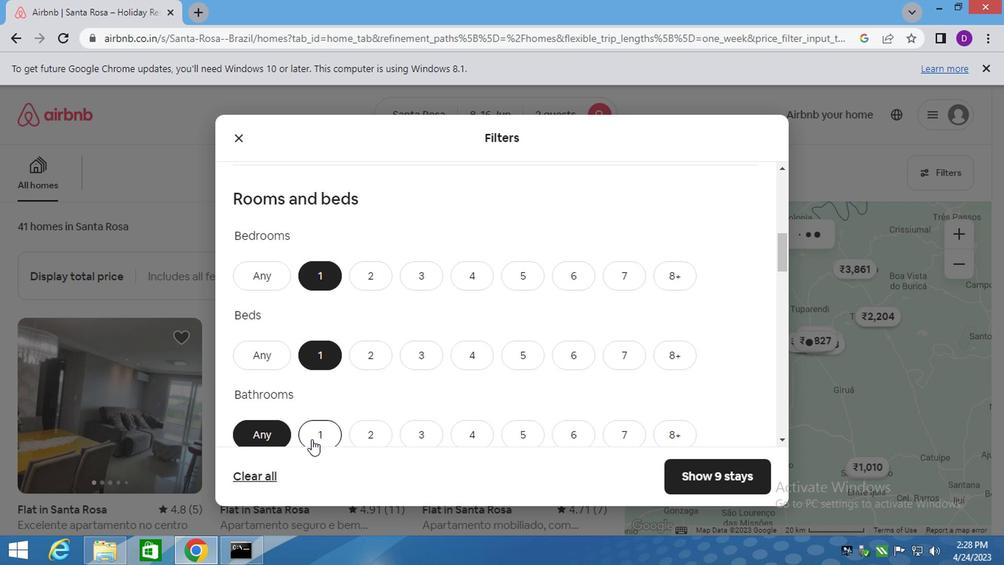 
Action: Mouse pressed left at (311, 438)
Screenshot: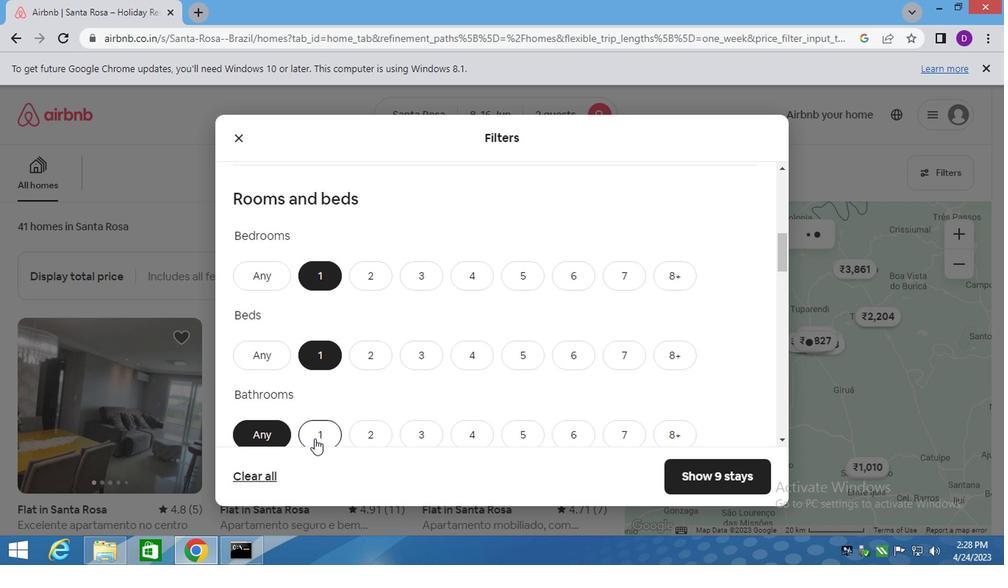 
Action: Mouse moved to (377, 361)
Screenshot: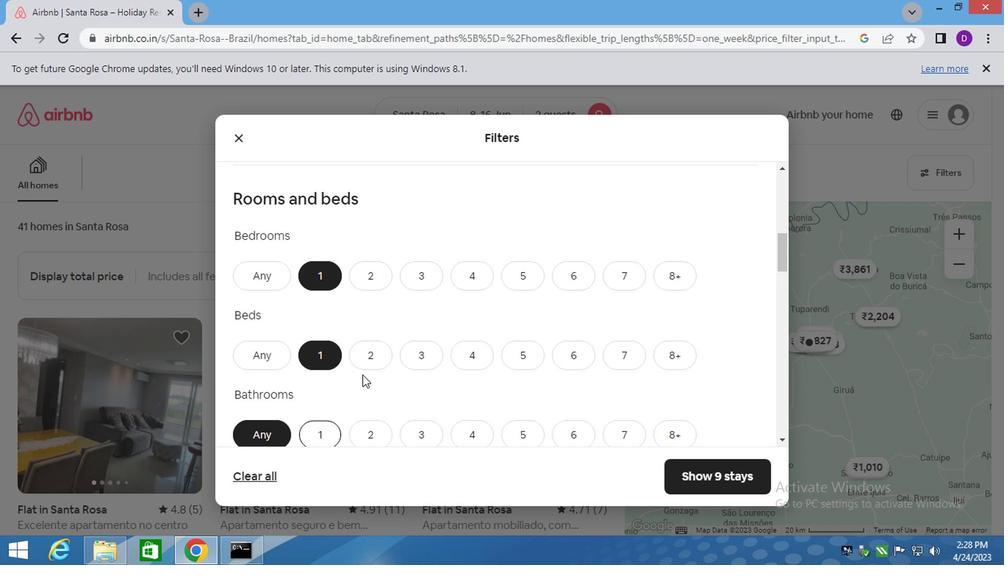
Action: Mouse scrolled (376, 361) with delta (0, 0)
Screenshot: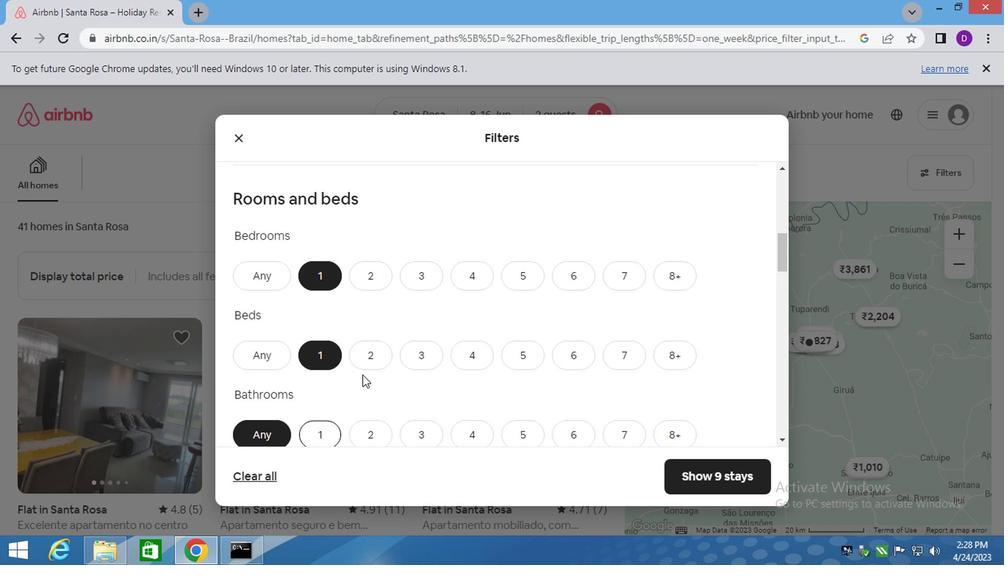 
Action: Mouse scrolled (377, 361) with delta (0, 0)
Screenshot: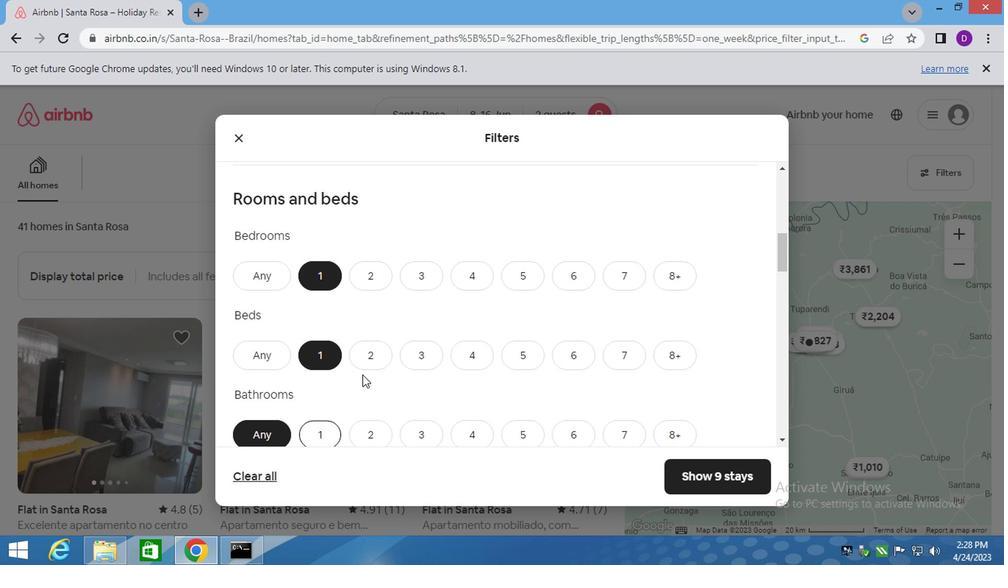 
Action: Mouse scrolled (377, 361) with delta (0, 0)
Screenshot: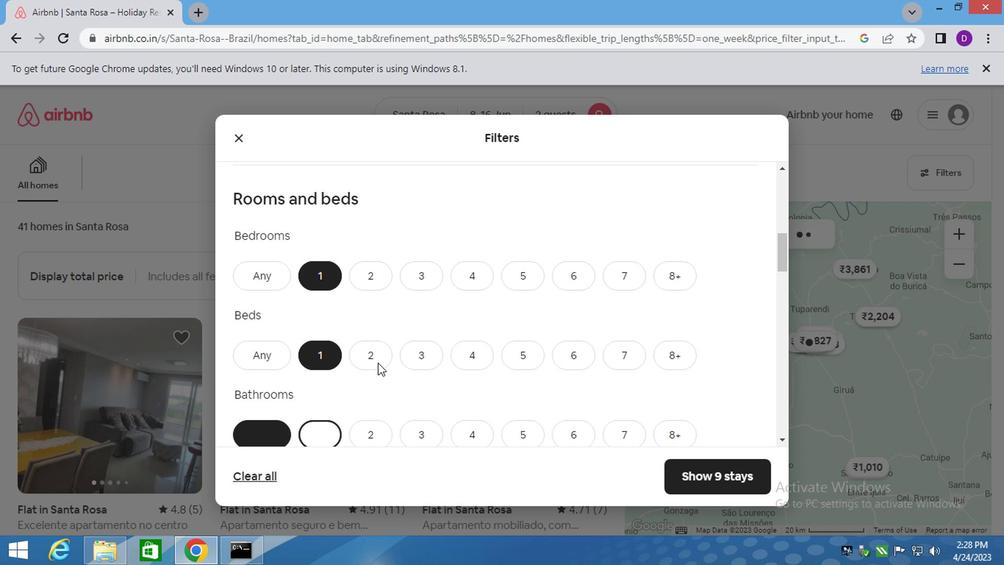 
Action: Mouse scrolled (377, 361) with delta (0, 0)
Screenshot: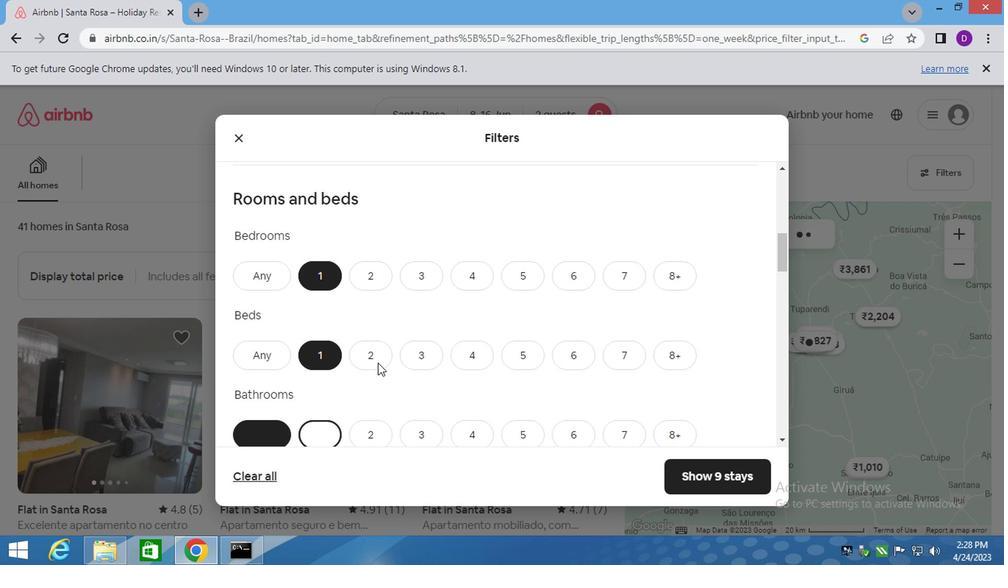
Action: Mouse moved to (281, 324)
Screenshot: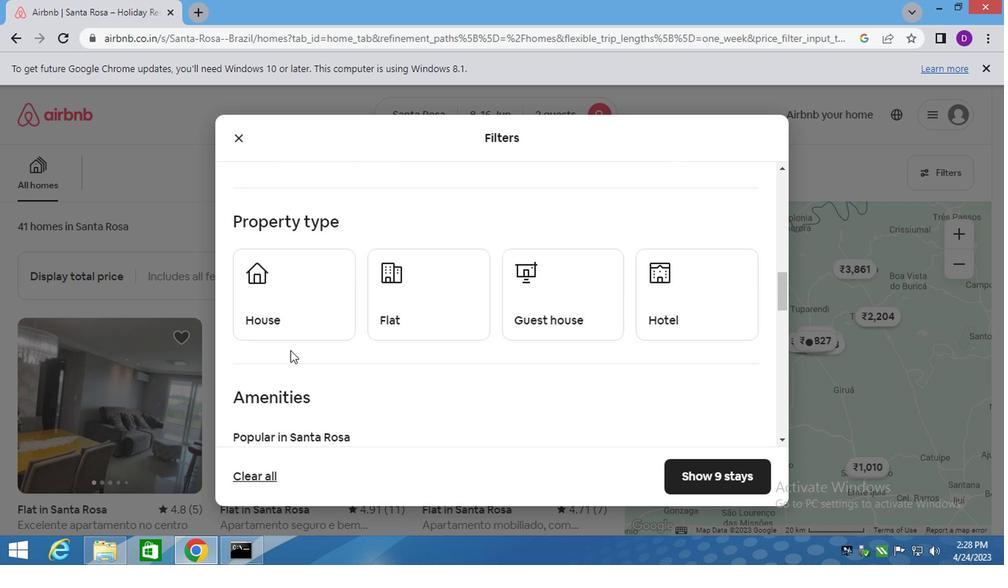 
Action: Mouse pressed left at (281, 324)
Screenshot: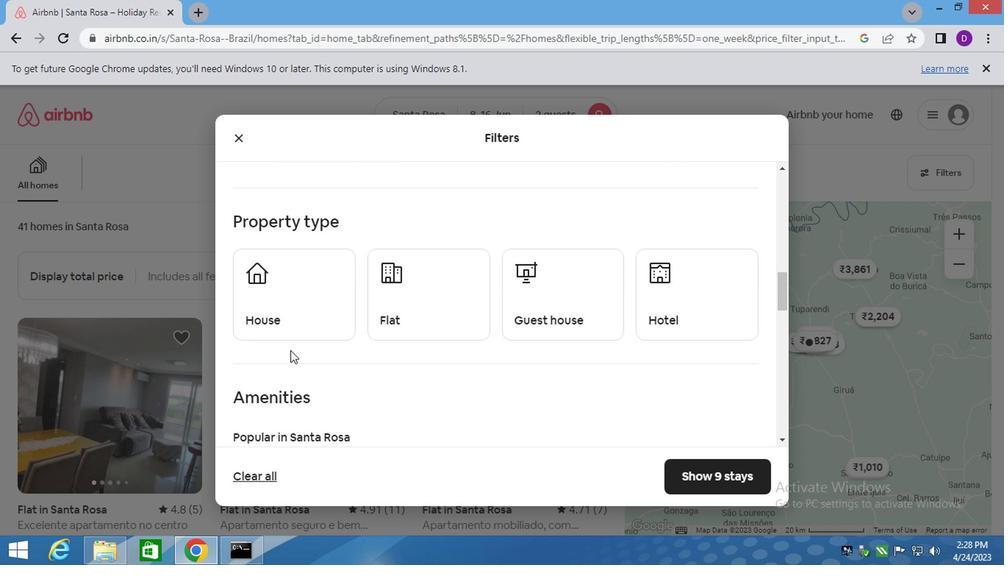 
Action: Mouse moved to (454, 308)
Screenshot: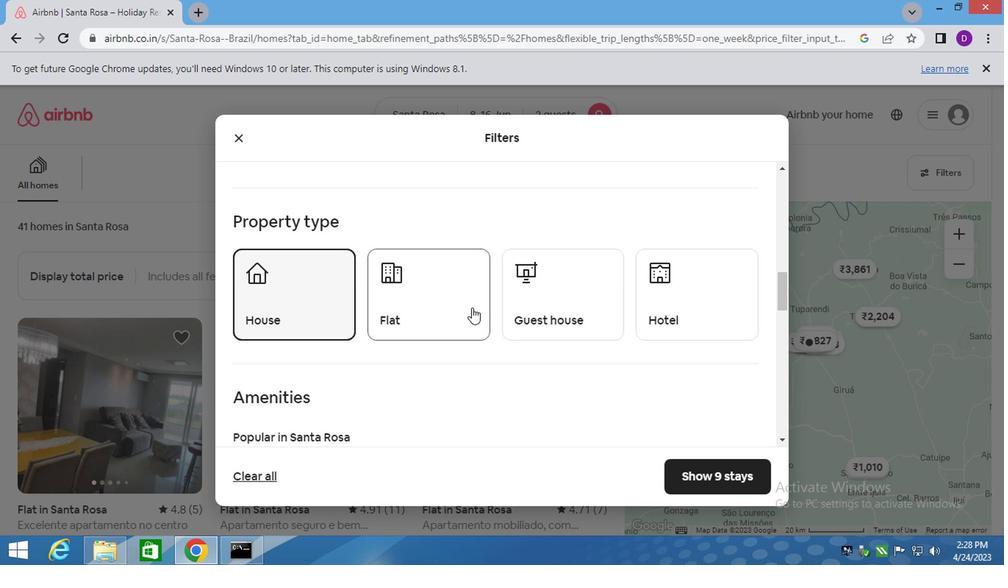 
Action: Mouse pressed left at (454, 308)
Screenshot: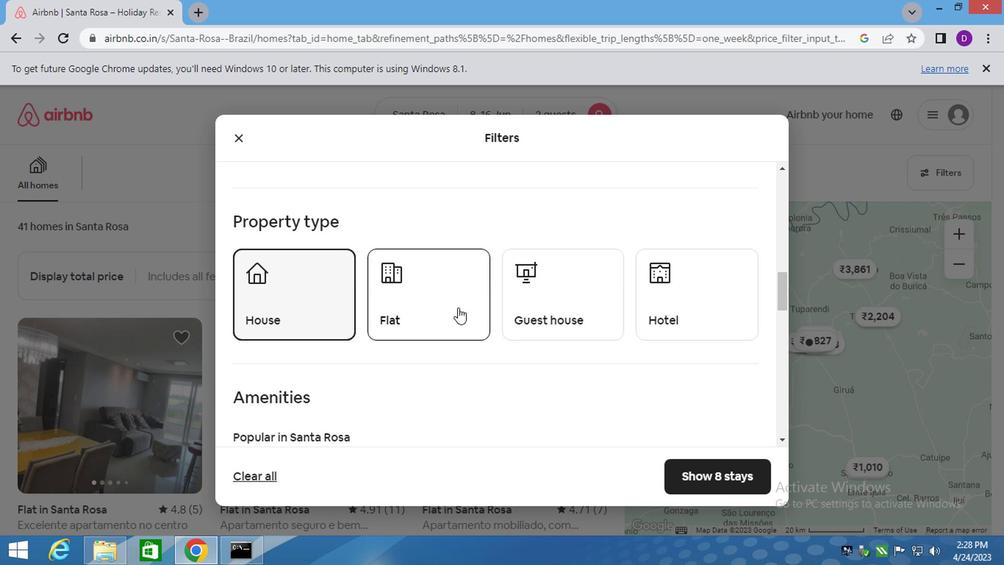 
Action: Mouse moved to (535, 308)
Screenshot: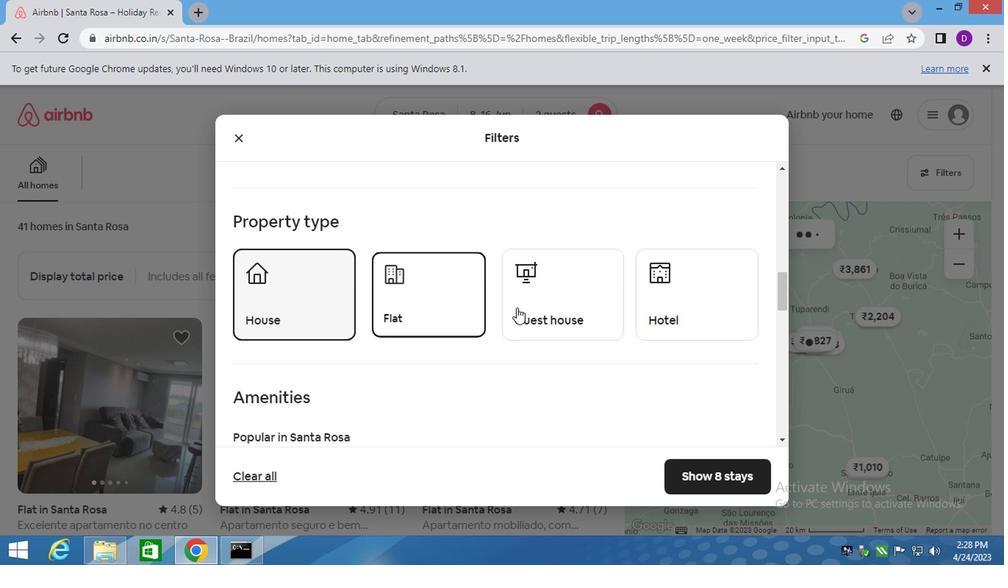 
Action: Mouse pressed left at (535, 308)
Screenshot: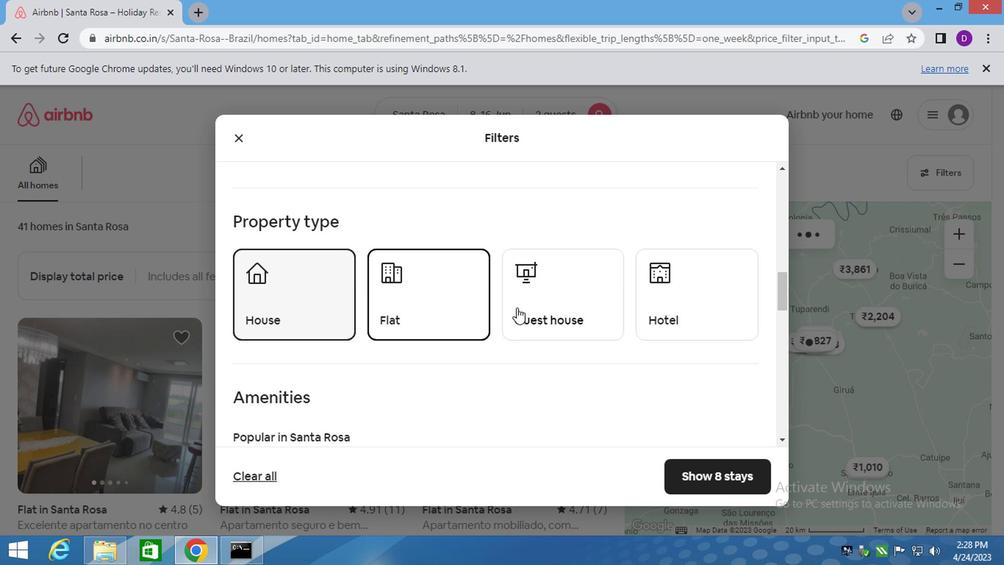 
Action: Mouse moved to (676, 308)
Screenshot: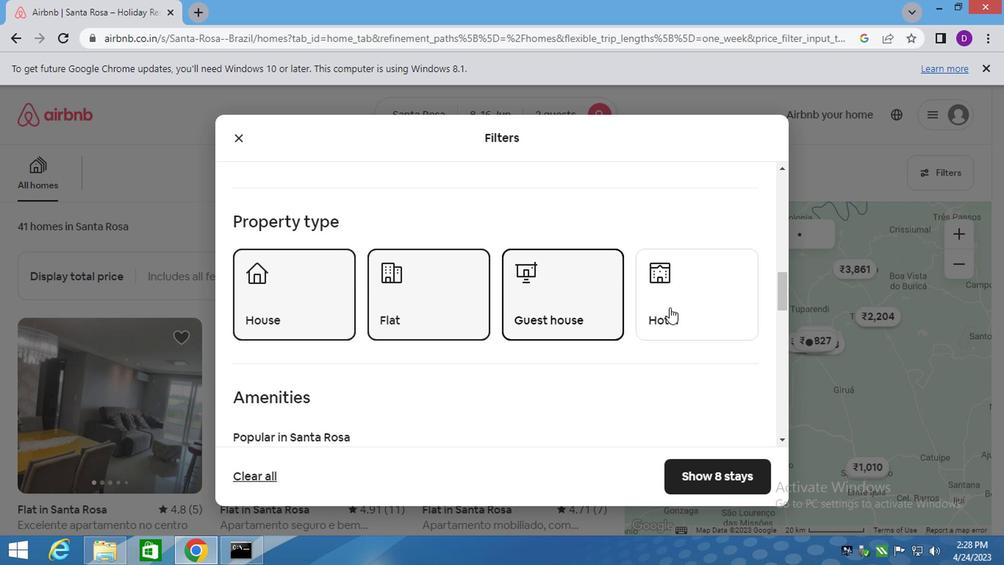 
Action: Mouse pressed left at (676, 308)
Screenshot: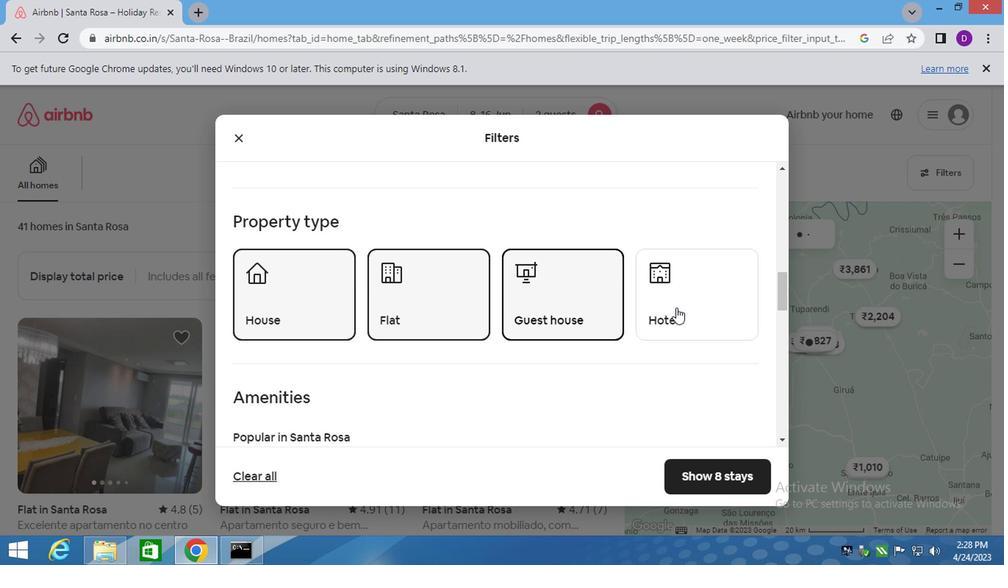 
Action: Mouse moved to (429, 357)
Screenshot: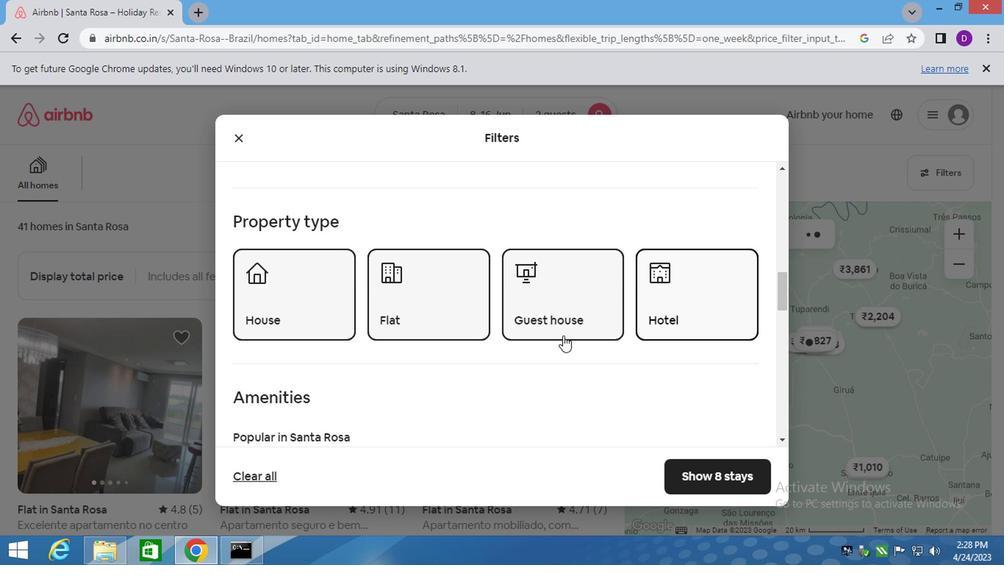 
Action: Mouse scrolled (429, 356) with delta (0, -1)
Screenshot: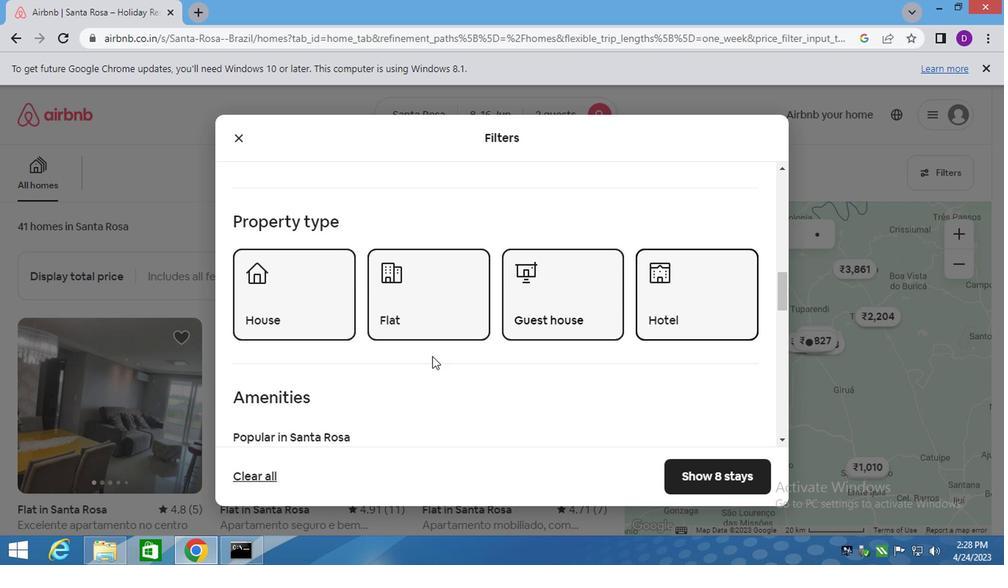 
Action: Mouse moved to (430, 358)
Screenshot: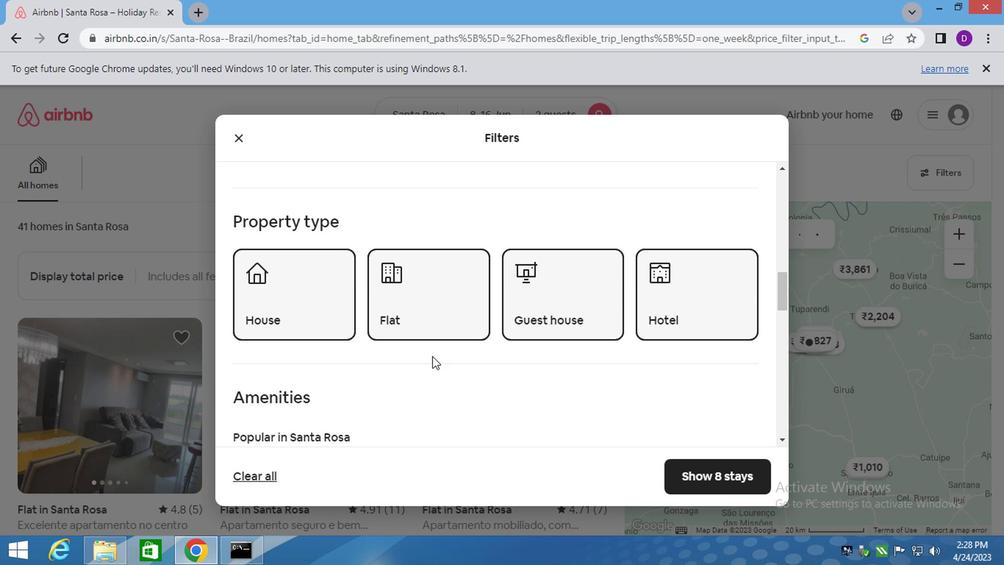 
Action: Mouse scrolled (430, 357) with delta (0, 0)
Screenshot: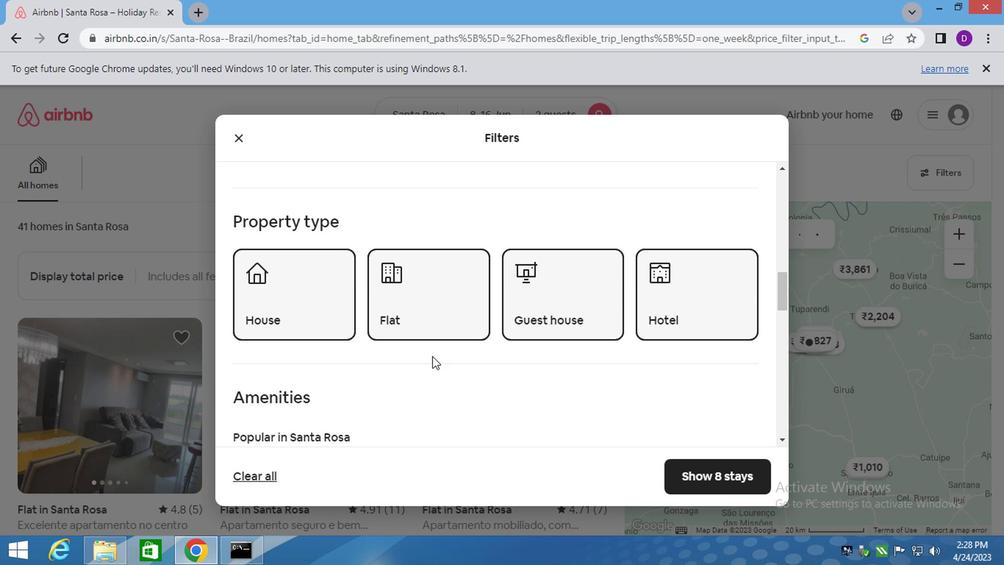 
Action: Mouse moved to (434, 358)
Screenshot: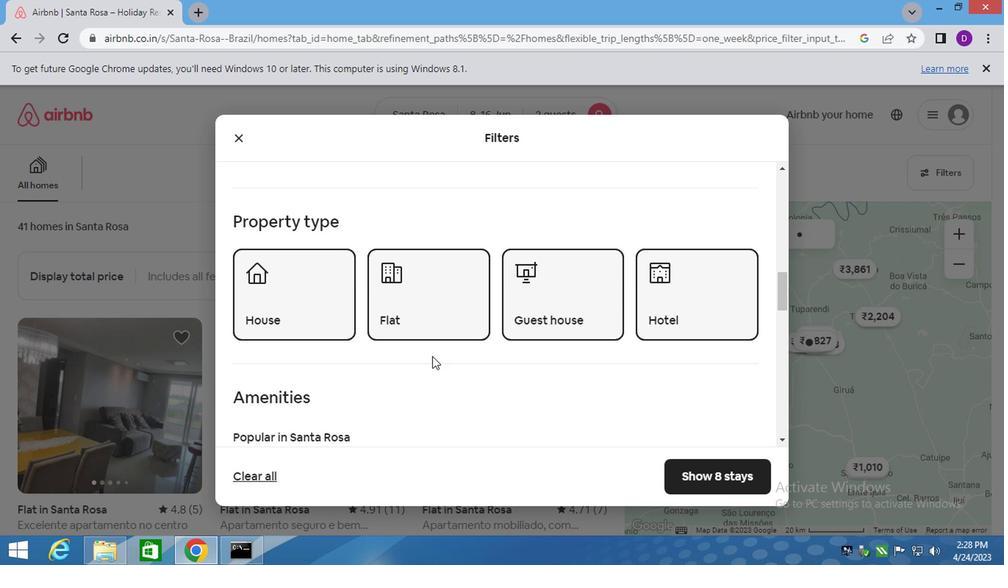 
Action: Mouse scrolled (434, 358) with delta (0, 0)
Screenshot: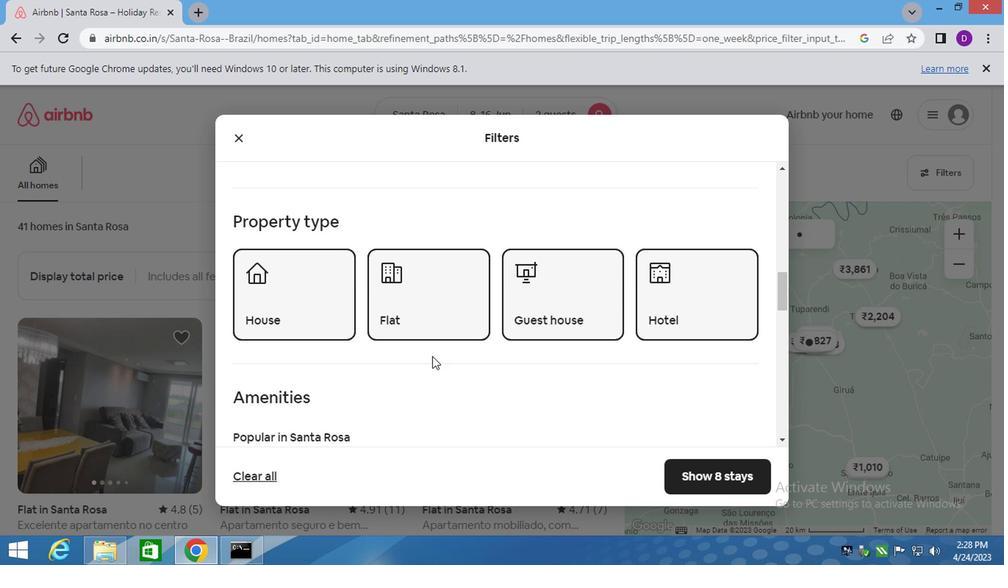 
Action: Mouse moved to (414, 337)
Screenshot: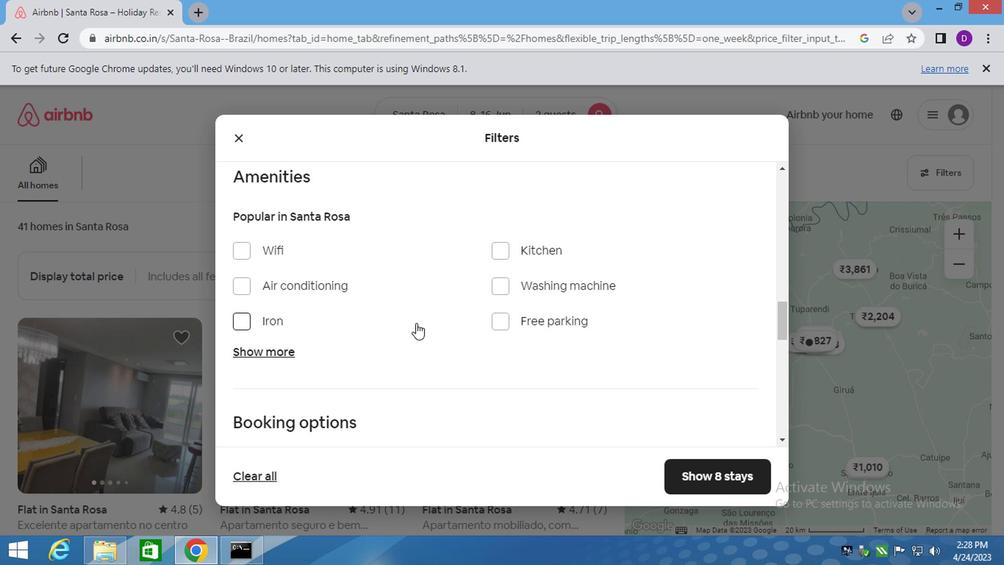 
Action: Mouse scrolled (414, 336) with delta (0, -1)
Screenshot: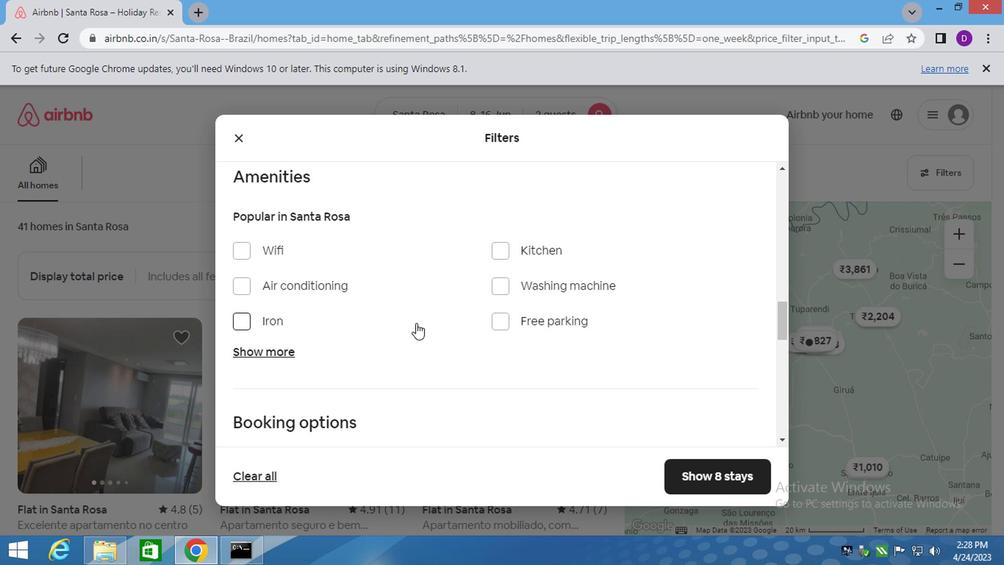 
Action: Mouse moved to (419, 339)
Screenshot: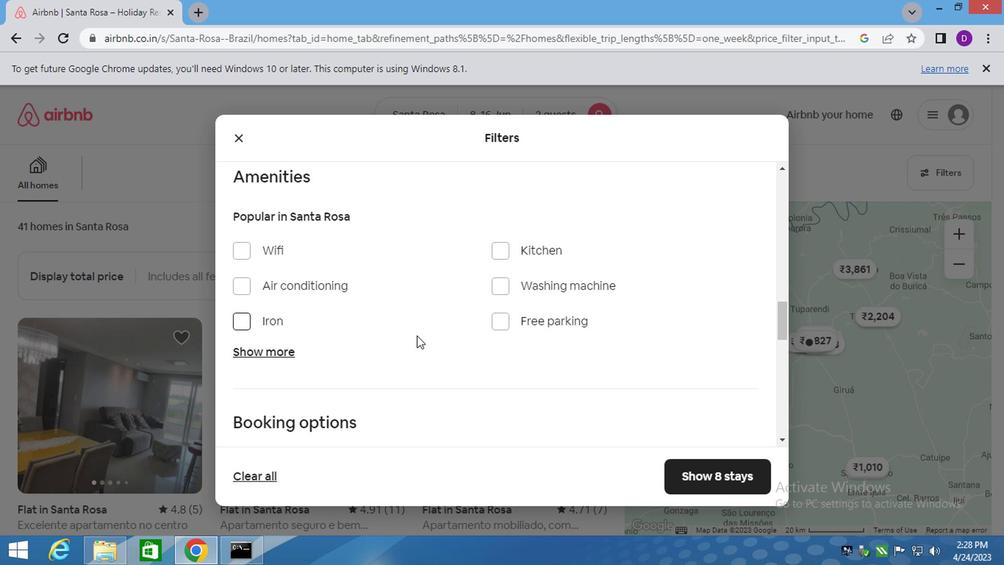 
Action: Mouse scrolled (416, 338) with delta (0, -1)
Screenshot: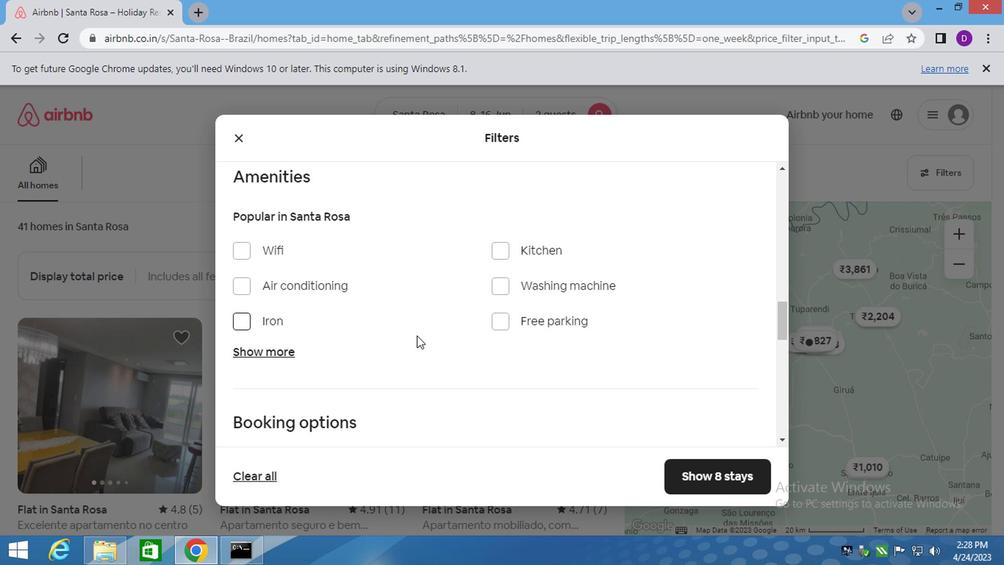 
Action: Mouse moved to (422, 339)
Screenshot: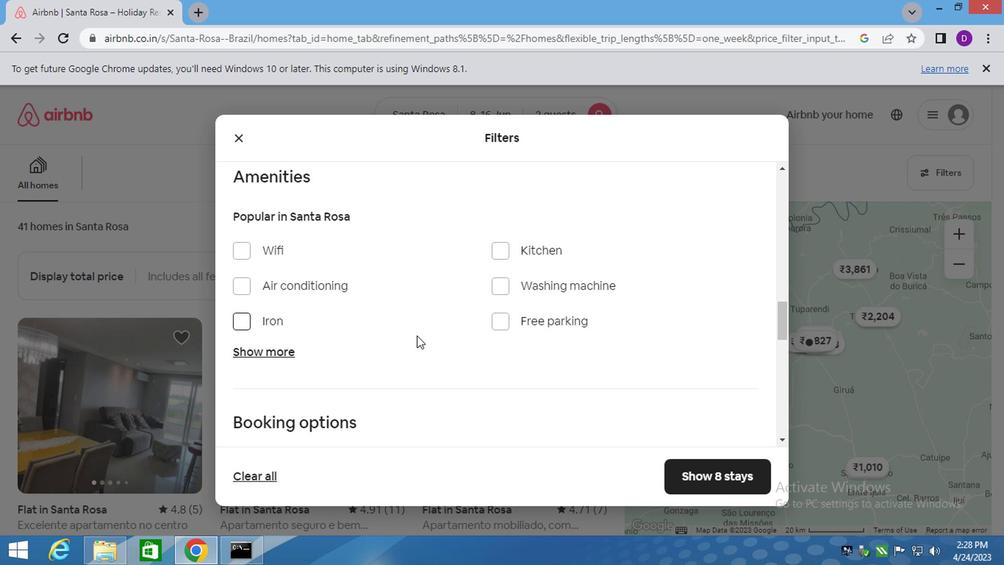 
Action: Mouse scrolled (422, 339) with delta (0, 0)
Screenshot: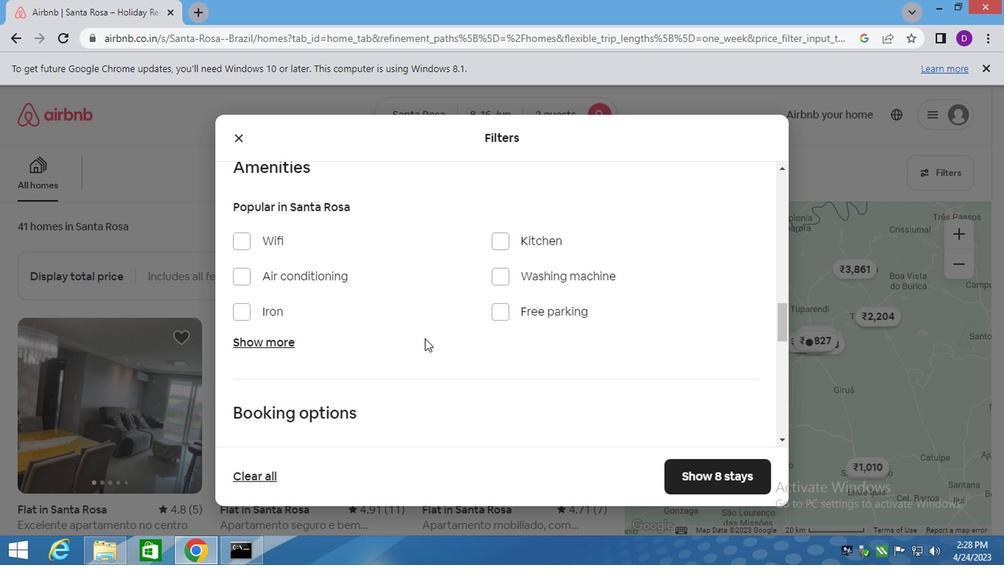 
Action: Mouse moved to (723, 302)
Screenshot: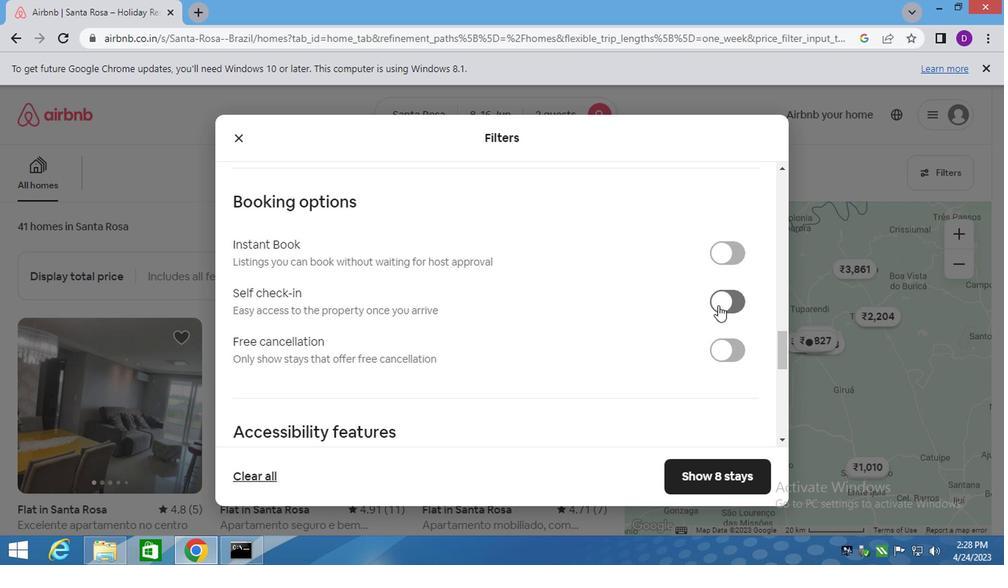 
Action: Mouse pressed left at (723, 302)
Screenshot: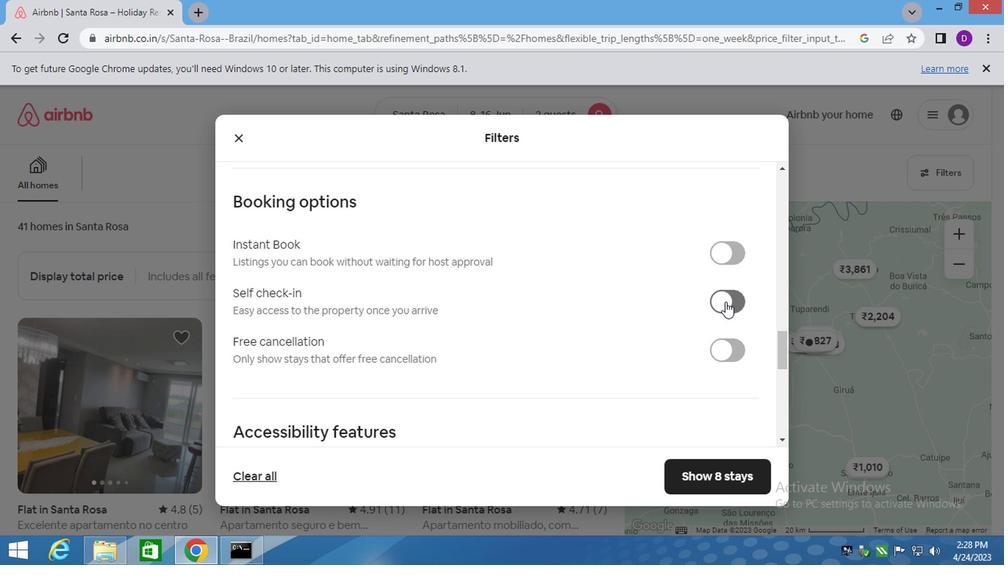 
Action: Mouse moved to (513, 374)
Screenshot: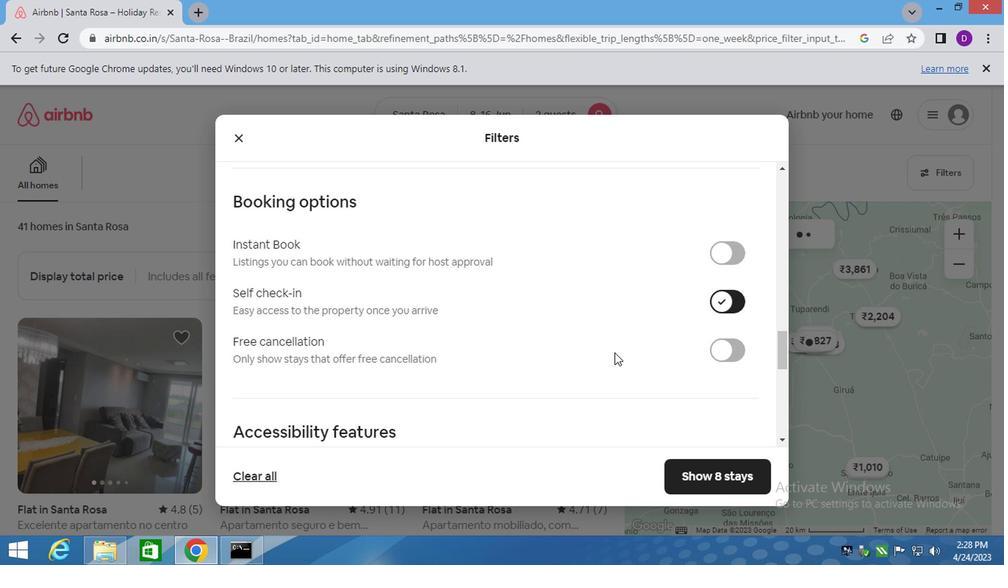 
Action: Mouse scrolled (513, 373) with delta (0, -1)
Screenshot: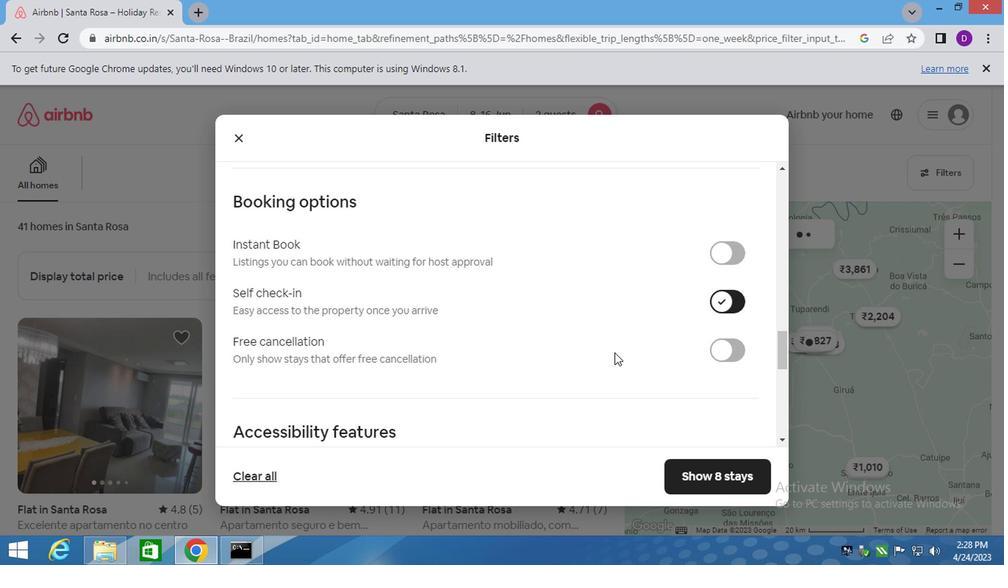 
Action: Mouse moved to (502, 376)
Screenshot: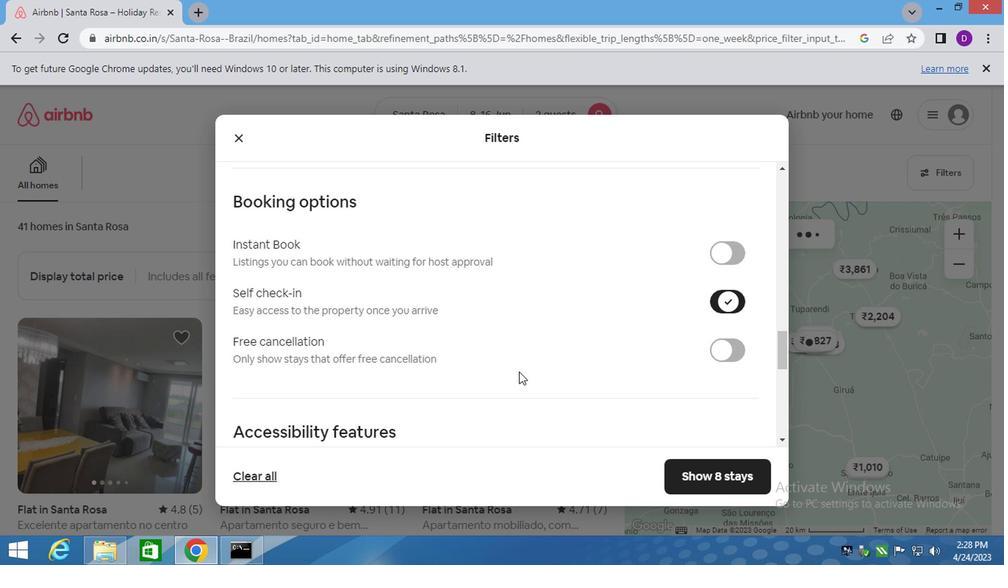 
Action: Mouse scrolled (502, 376) with delta (0, 0)
Screenshot: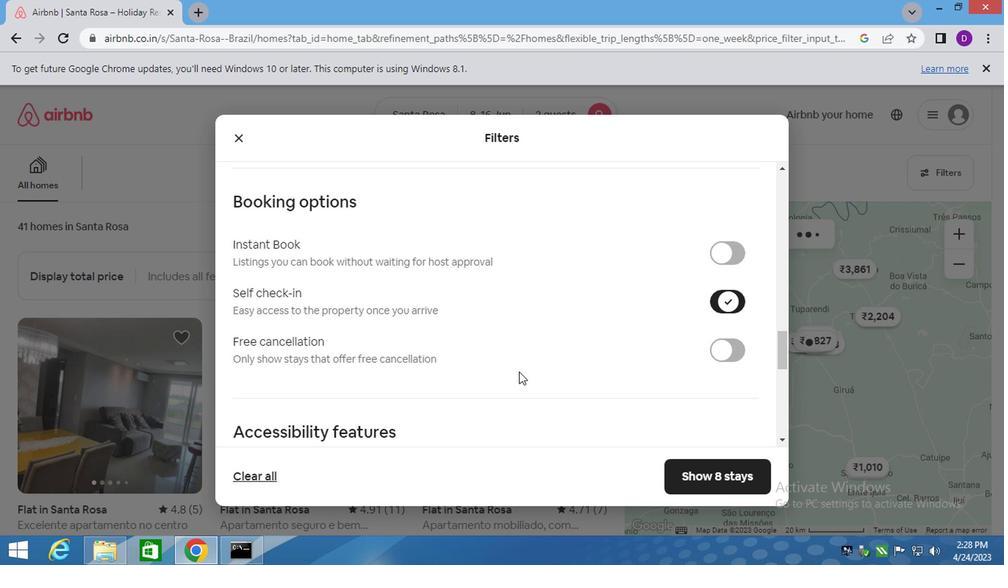 
Action: Mouse moved to (499, 377)
Screenshot: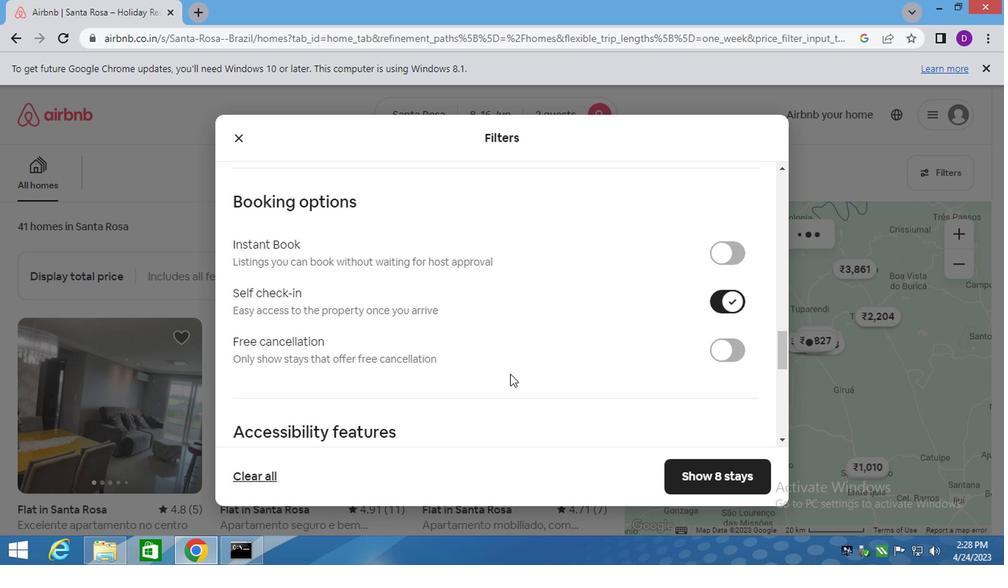 
Action: Mouse scrolled (499, 376) with delta (0, -1)
Screenshot: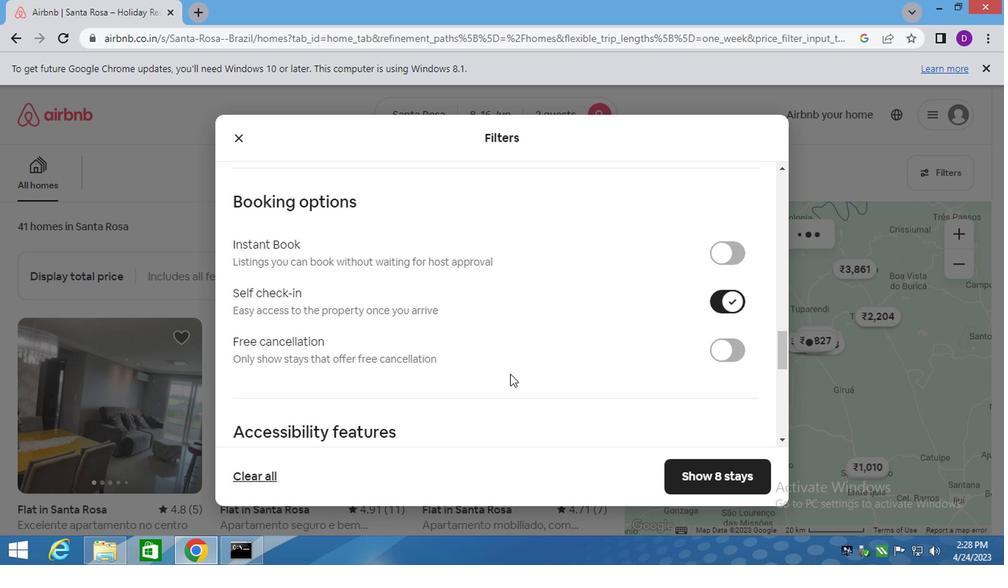 
Action: Mouse moved to (468, 385)
Screenshot: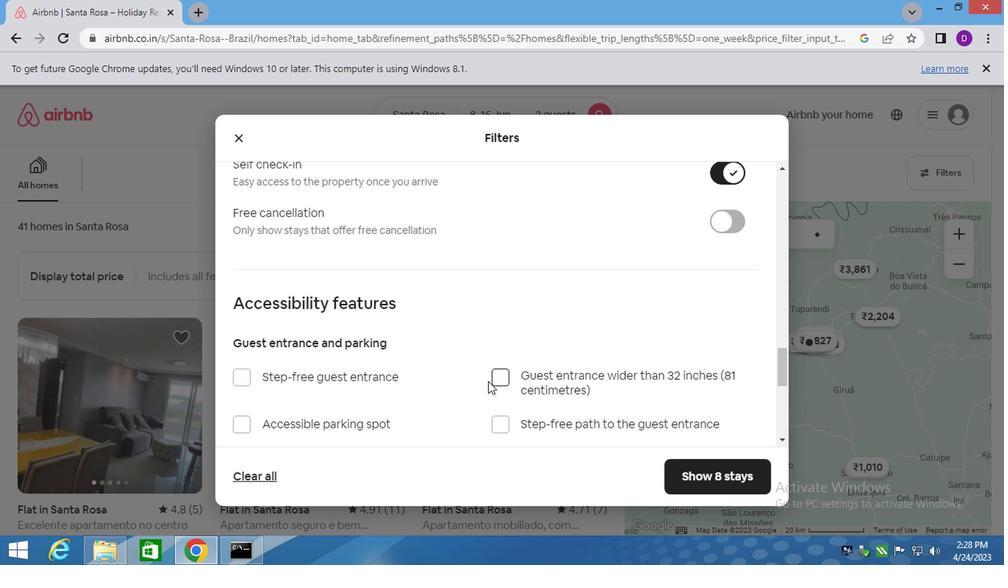 
Action: Mouse scrolled (483, 381) with delta (0, 0)
Screenshot: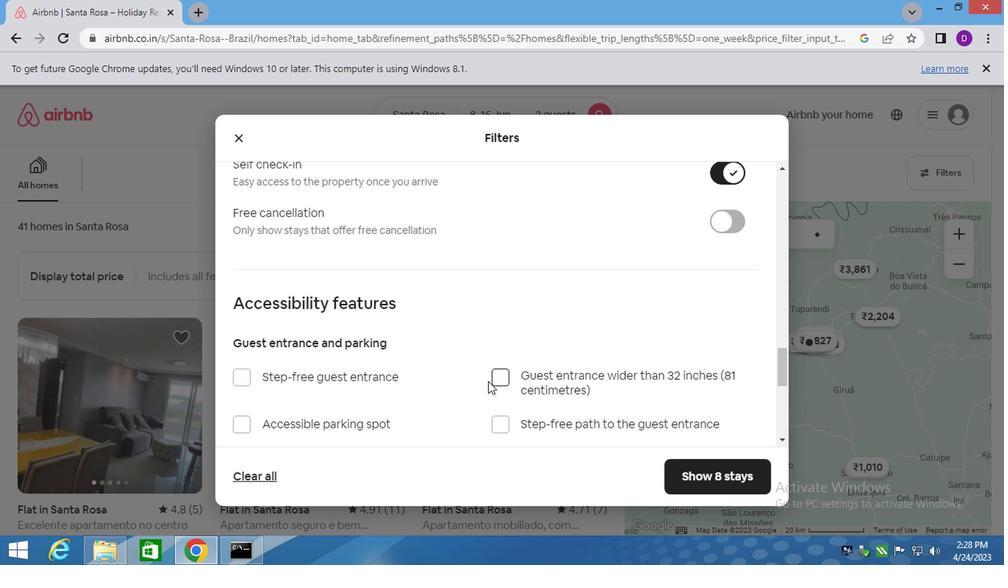 
Action: Mouse moved to (297, 383)
Screenshot: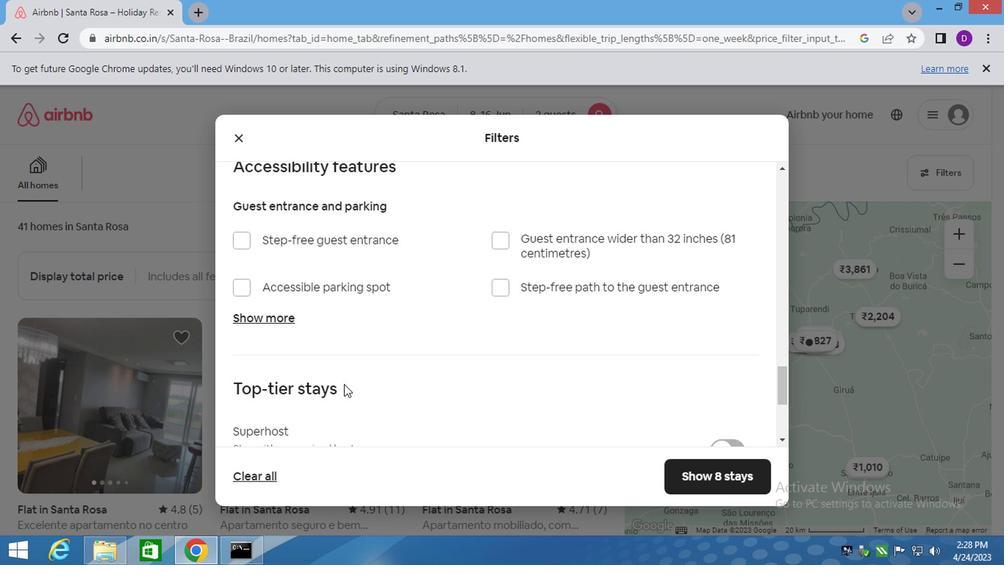 
Action: Mouse scrolled (297, 382) with delta (0, -1)
Screenshot: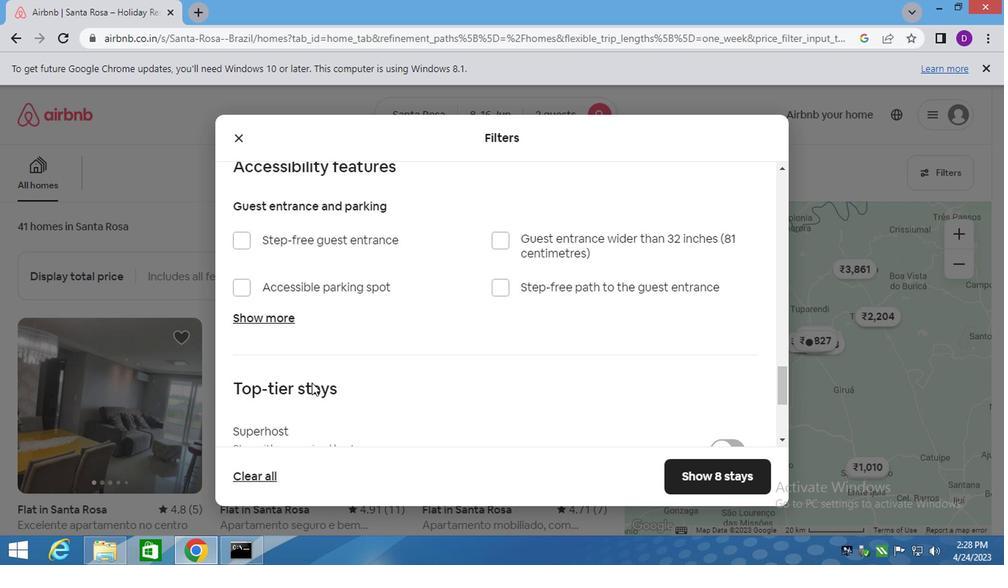
Action: Mouse scrolled (297, 382) with delta (0, -1)
Screenshot: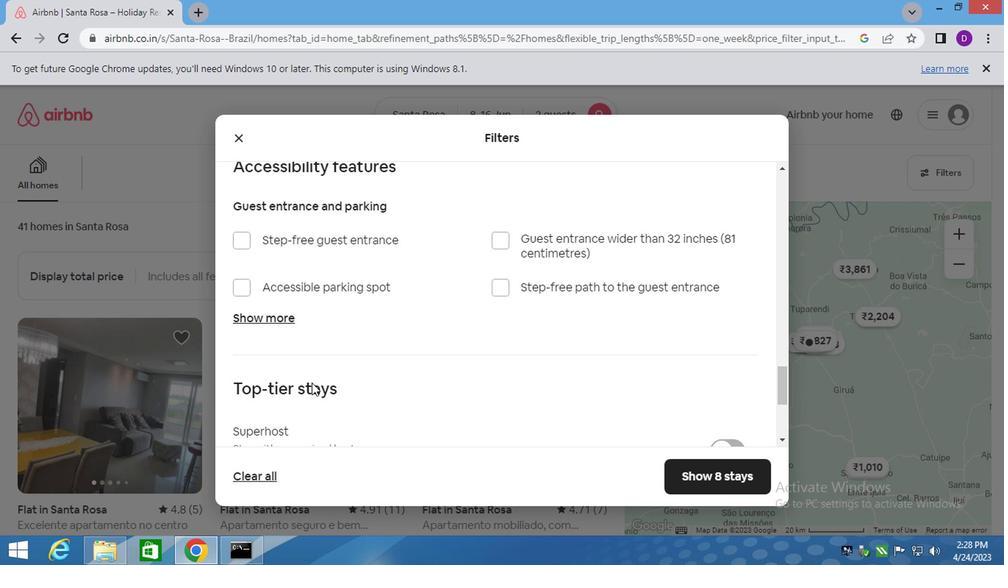 
Action: Mouse scrolled (297, 382) with delta (0, -1)
Screenshot: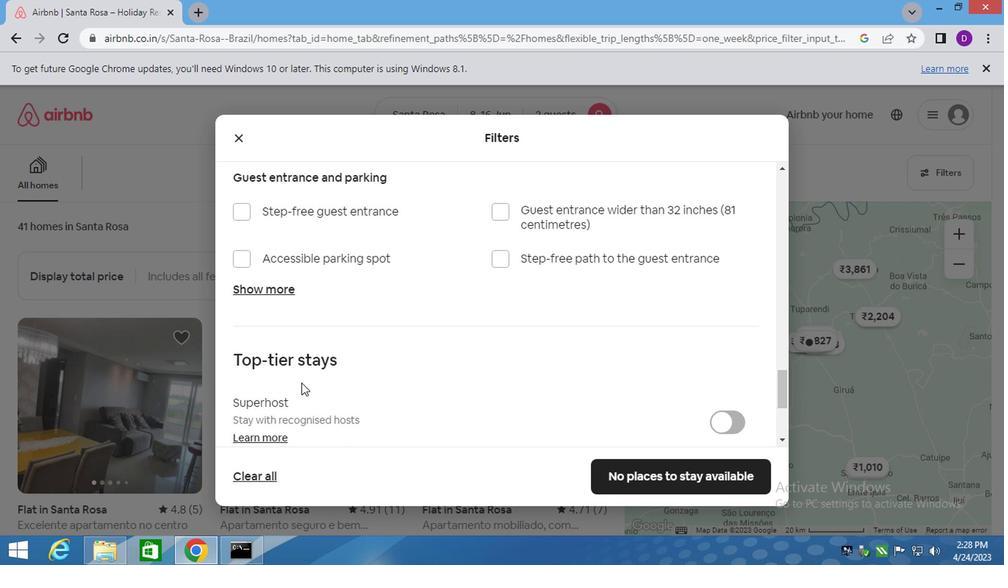 
Action: Mouse moved to (296, 384)
Screenshot: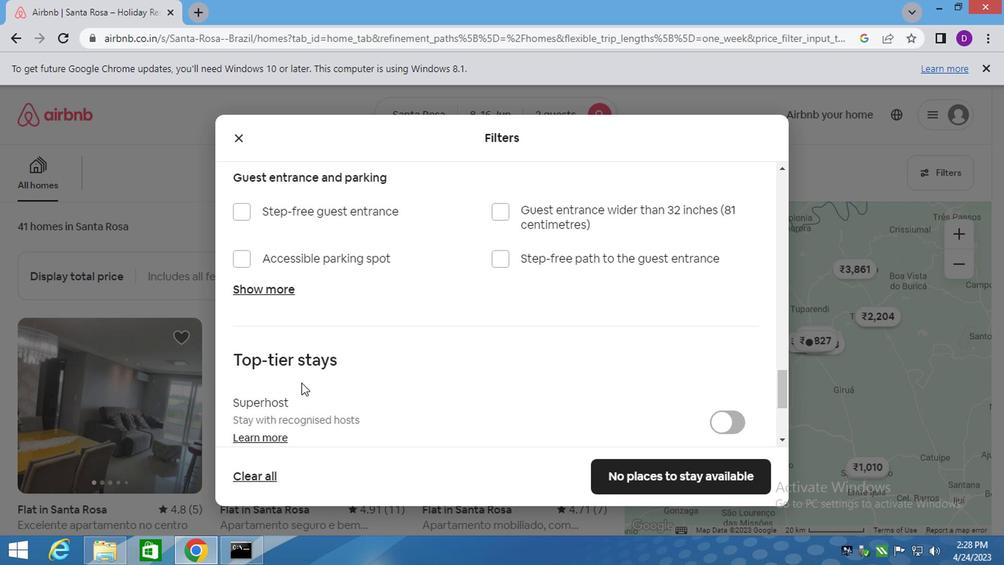 
Action: Mouse scrolled (296, 383) with delta (0, 0)
Screenshot: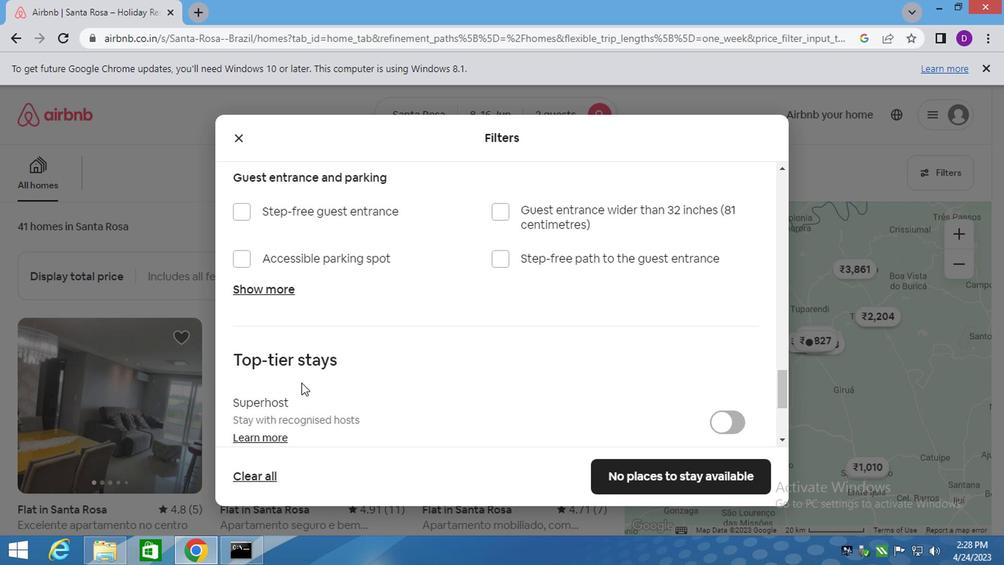
Action: Mouse moved to (284, 404)
Screenshot: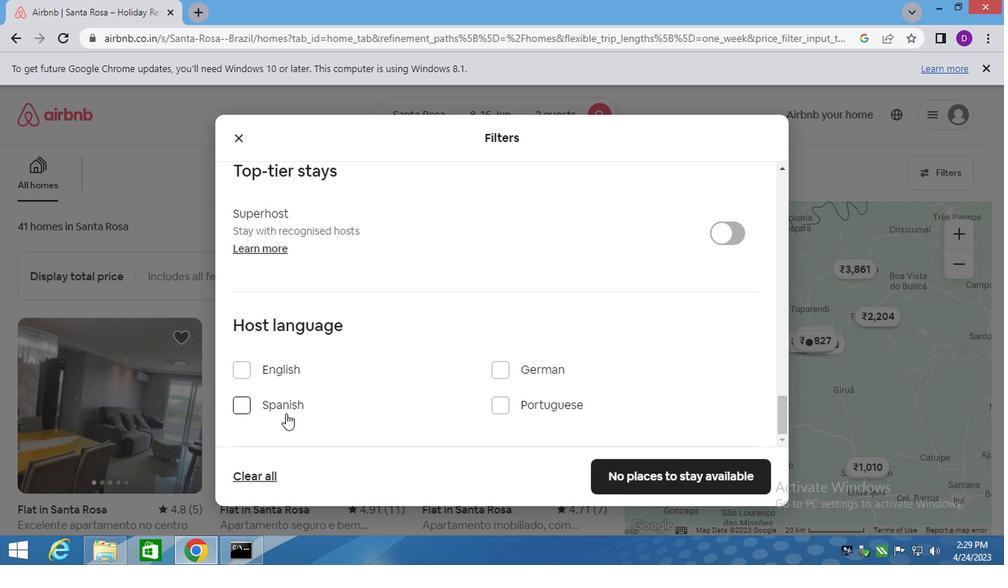 
Action: Mouse pressed left at (284, 404)
Screenshot: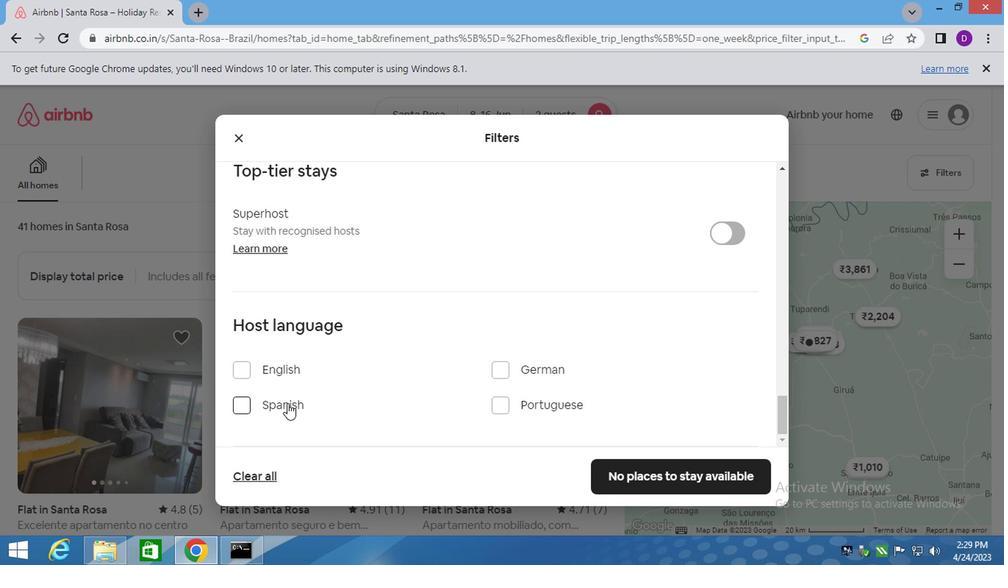 
Action: Mouse moved to (660, 464)
Screenshot: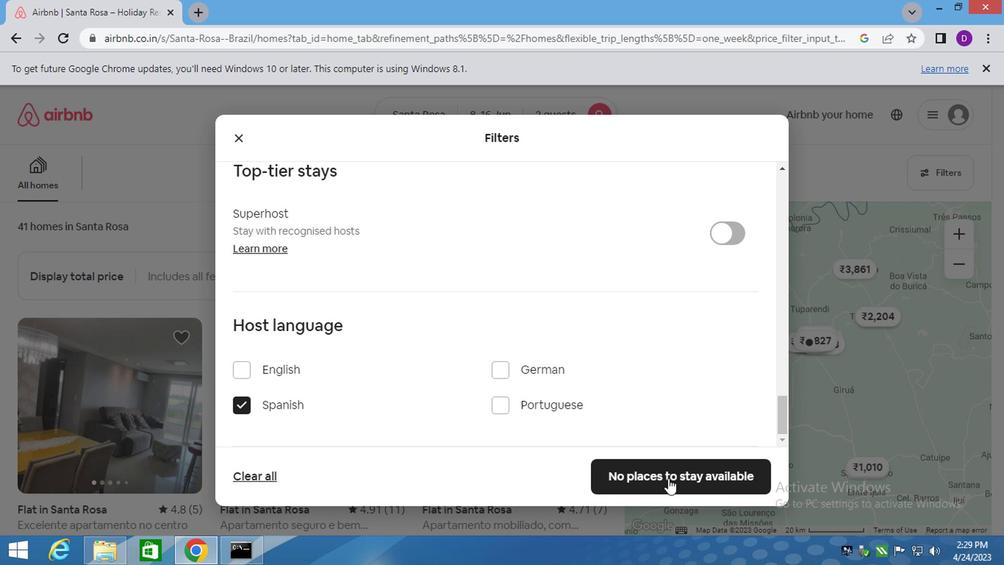 
Action: Mouse pressed left at (660, 464)
Screenshot: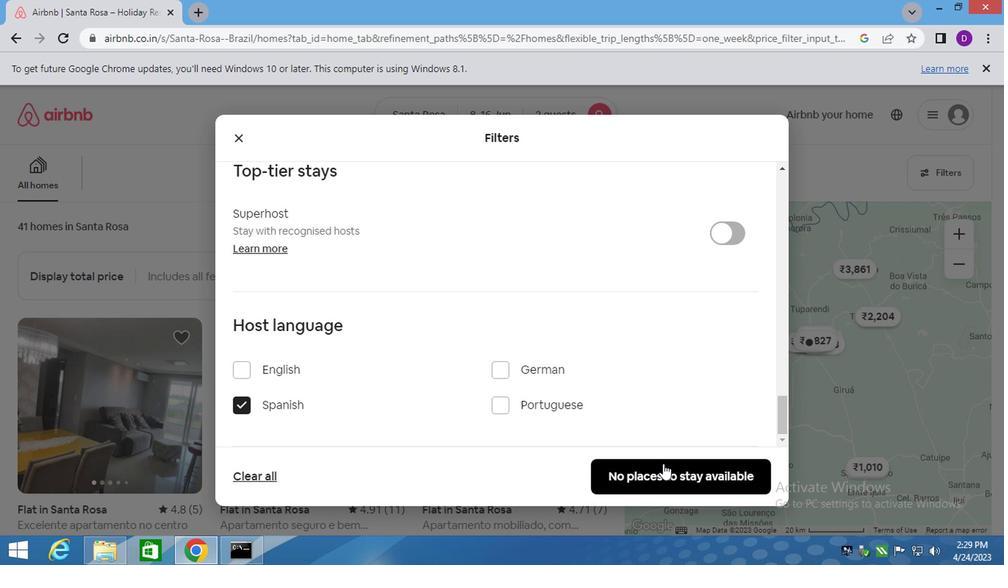 
Action: Mouse moved to (467, 403)
Screenshot: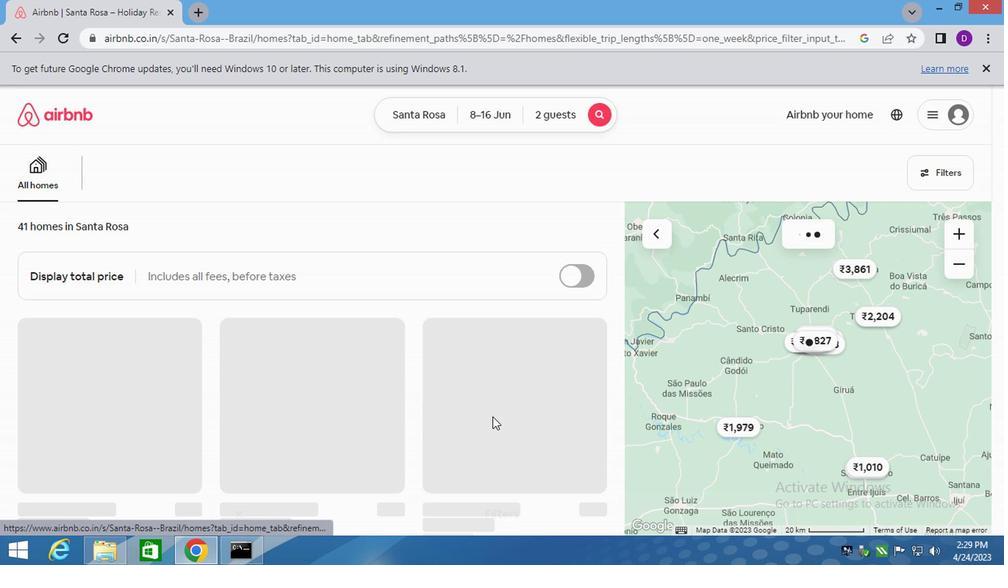 
